 Task: Create a due date automation trigger when advanced on, on the tuesday after a card is due add fields with custom field "Resume" unchecked at 11:00 AM.
Action: Mouse moved to (916, 283)
Screenshot: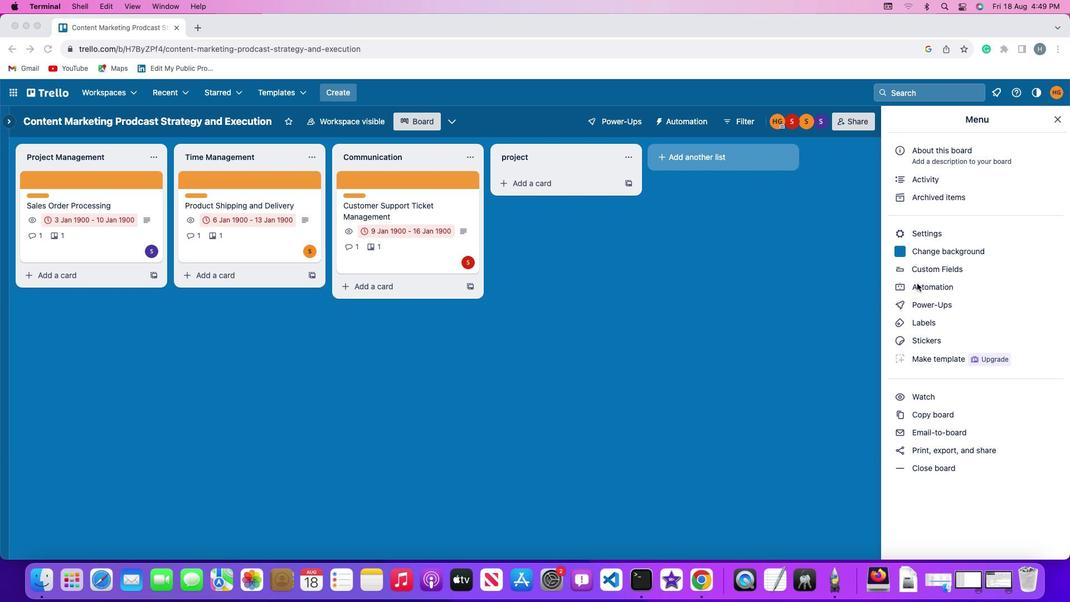 
Action: Mouse pressed left at (916, 283)
Screenshot: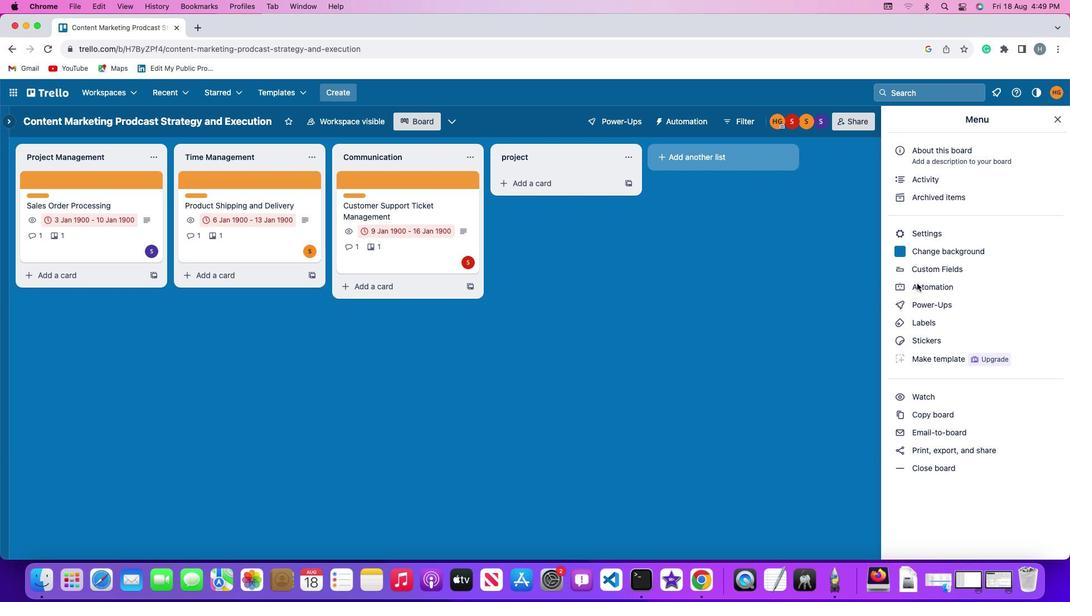
Action: Mouse pressed left at (916, 283)
Screenshot: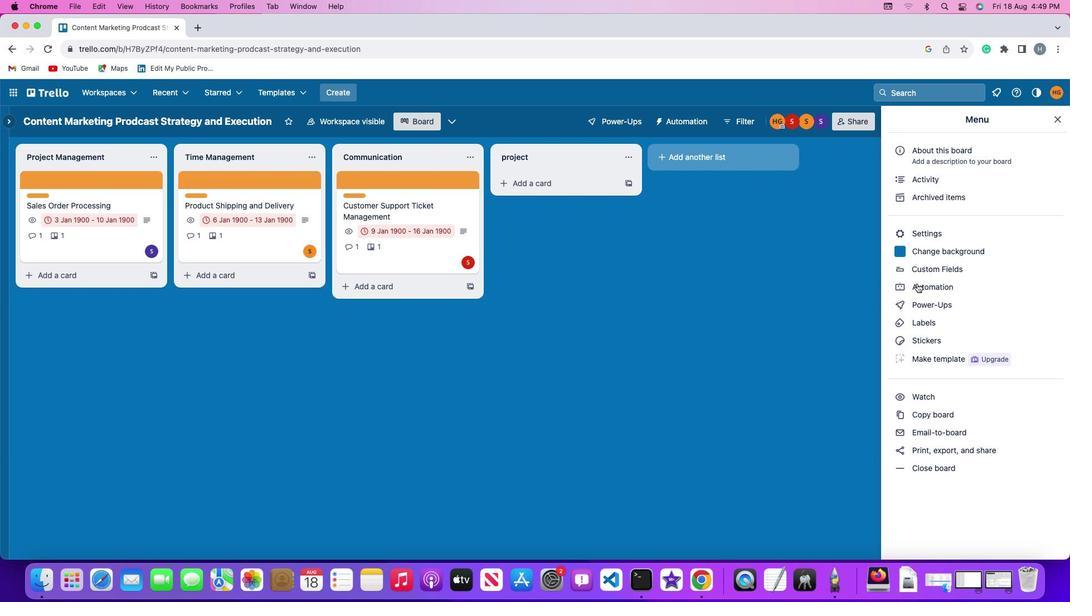 
Action: Mouse moved to (61, 261)
Screenshot: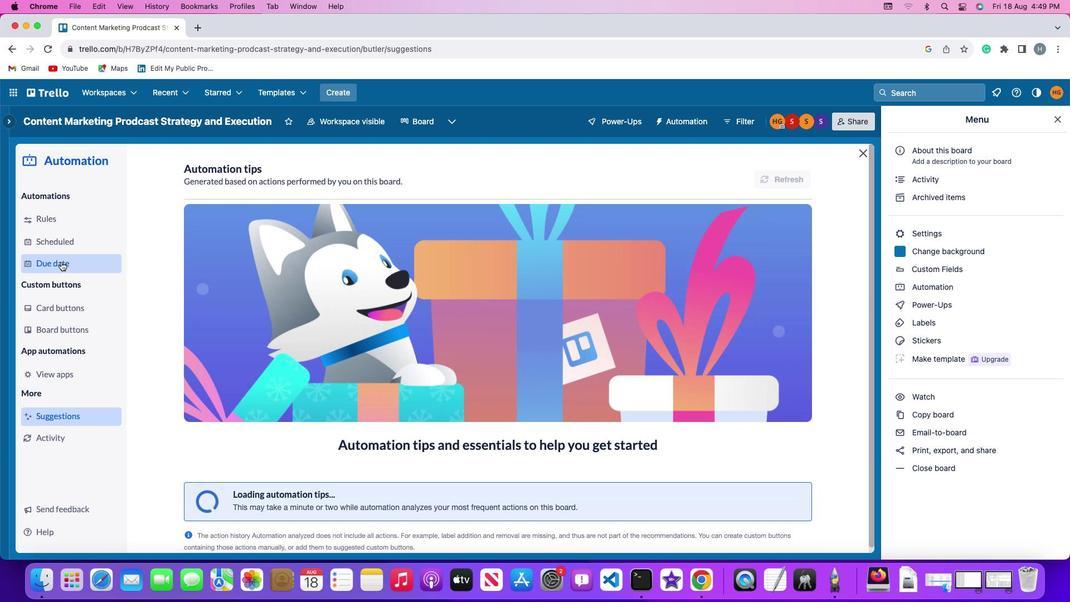 
Action: Mouse pressed left at (61, 261)
Screenshot: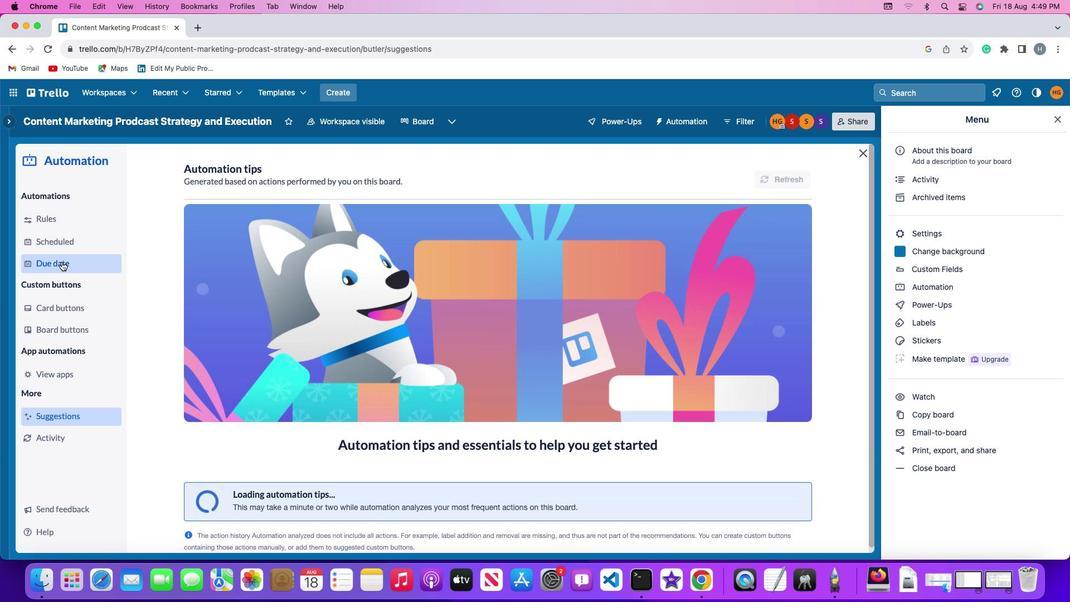 
Action: Mouse moved to (774, 171)
Screenshot: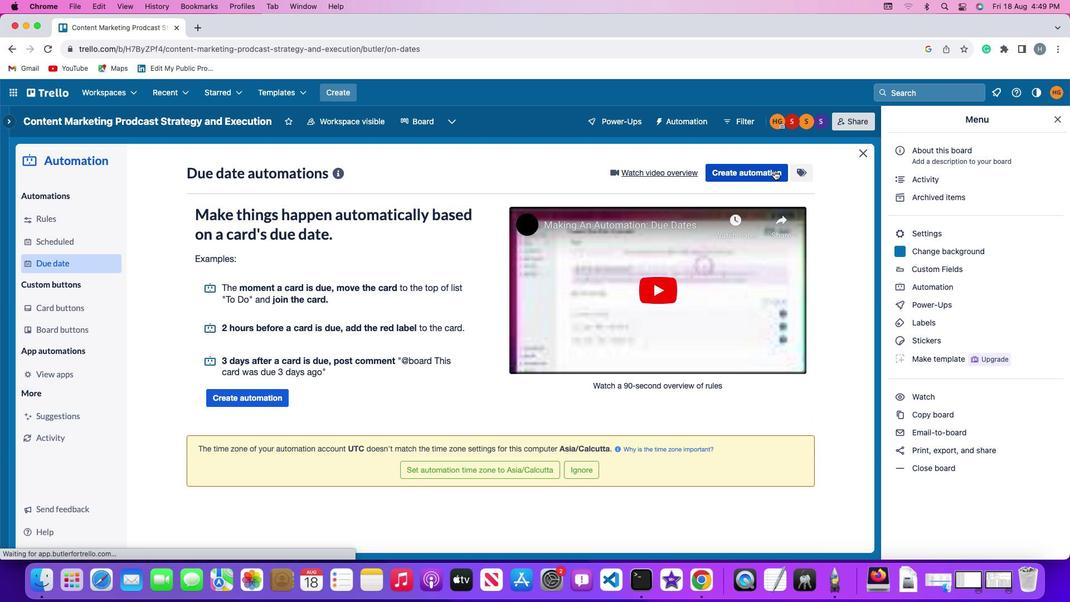 
Action: Mouse pressed left at (774, 171)
Screenshot: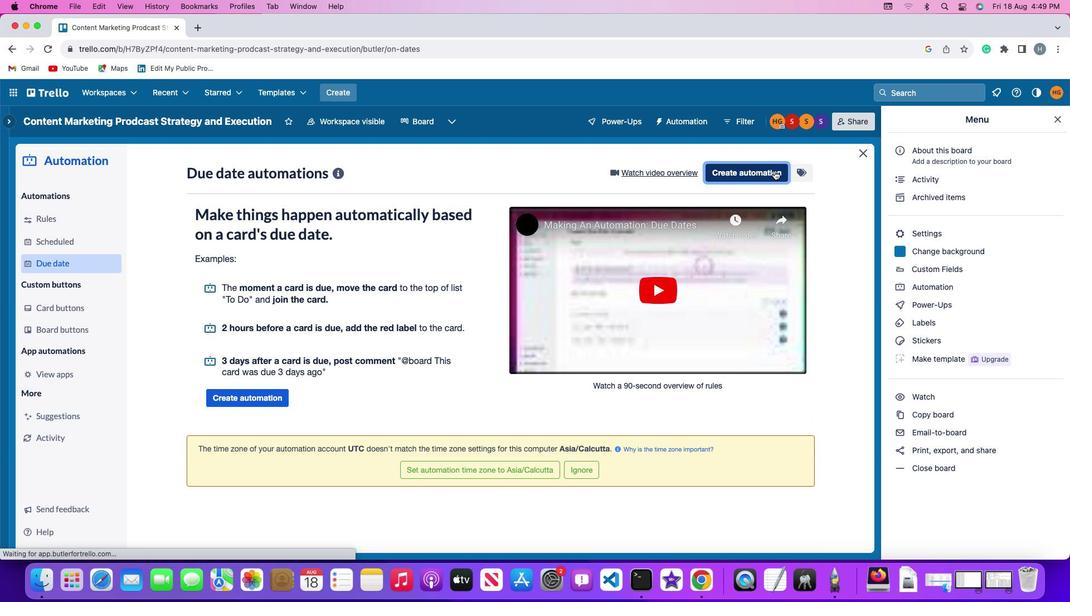 
Action: Mouse moved to (288, 277)
Screenshot: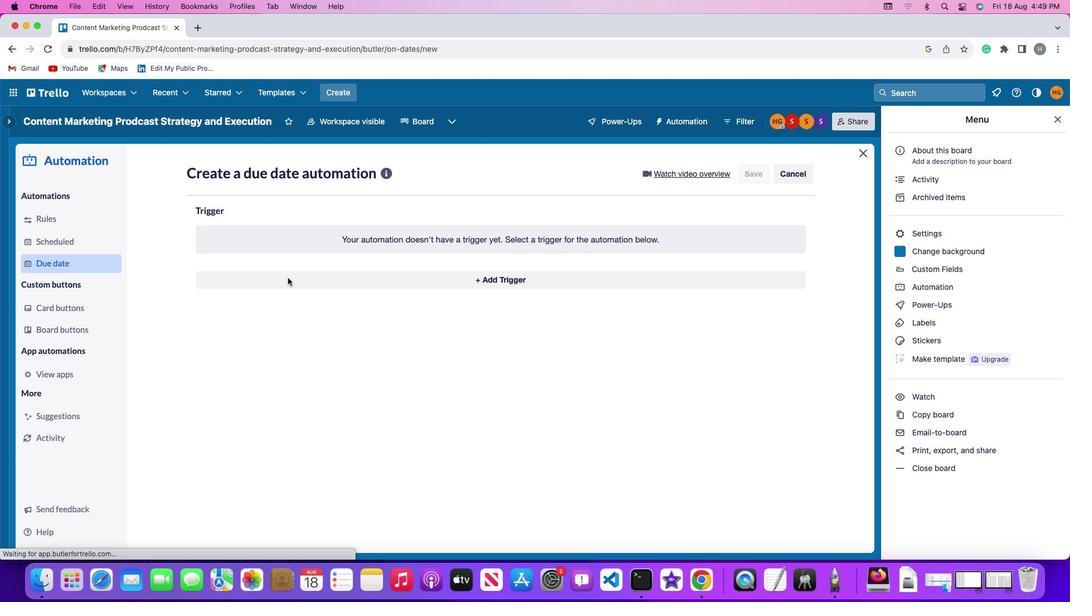 
Action: Mouse pressed left at (288, 277)
Screenshot: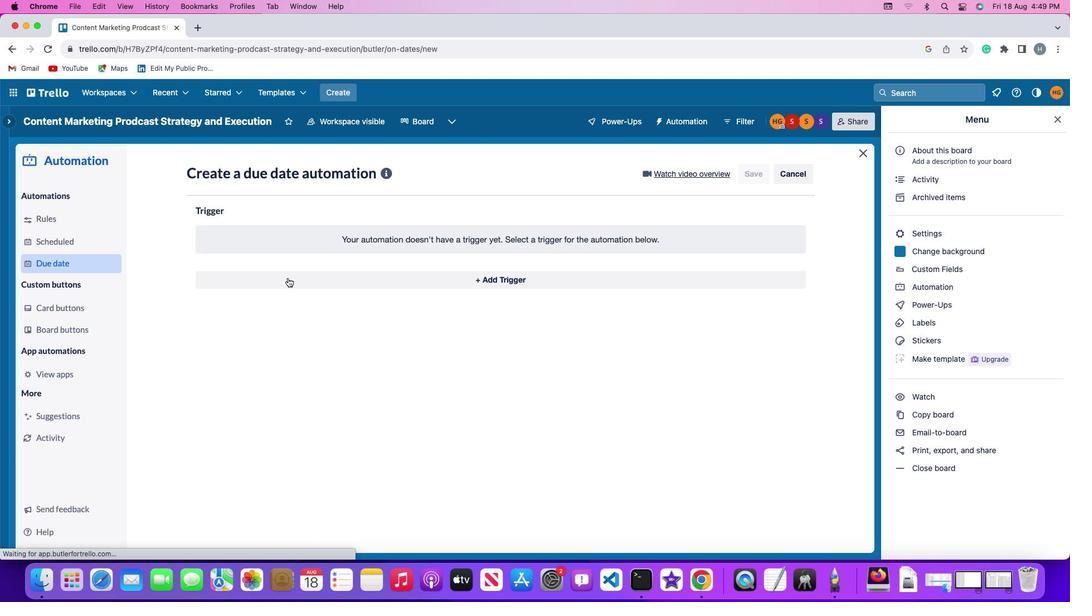 
Action: Mouse moved to (240, 482)
Screenshot: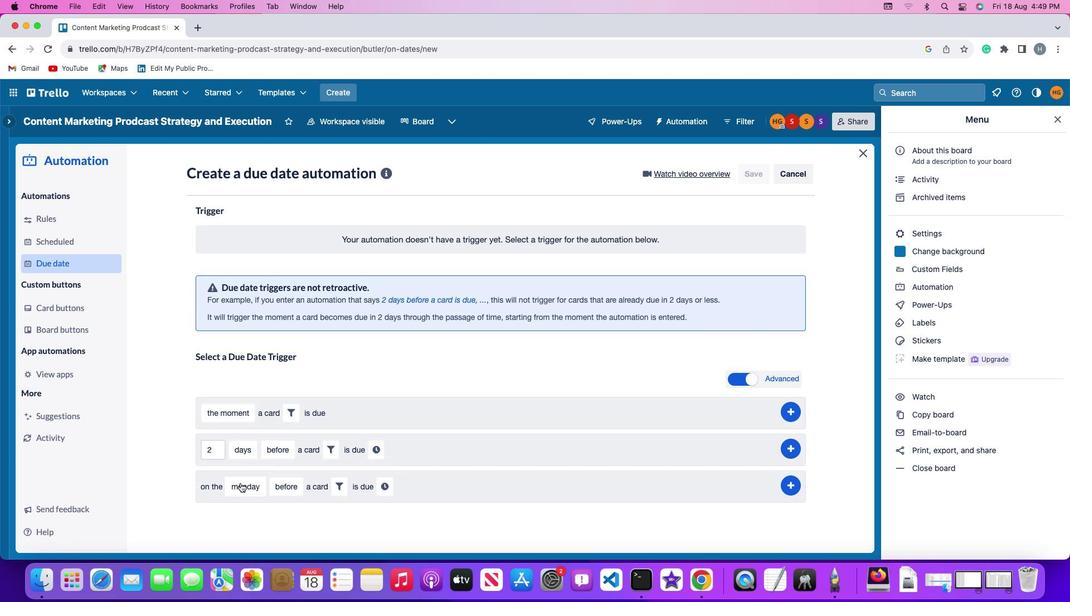 
Action: Mouse pressed left at (240, 482)
Screenshot: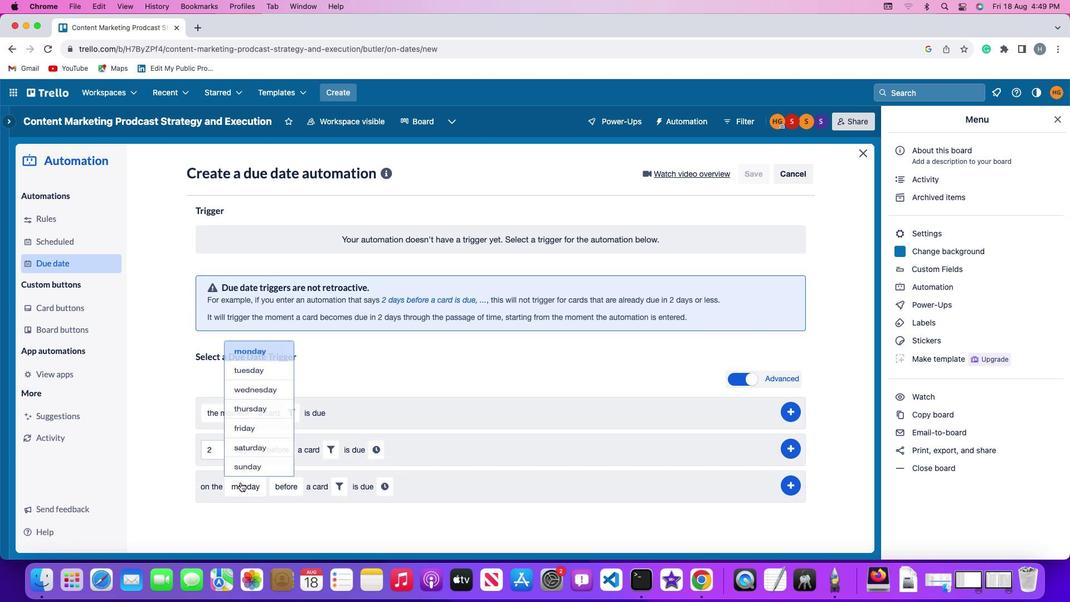 
Action: Mouse moved to (267, 352)
Screenshot: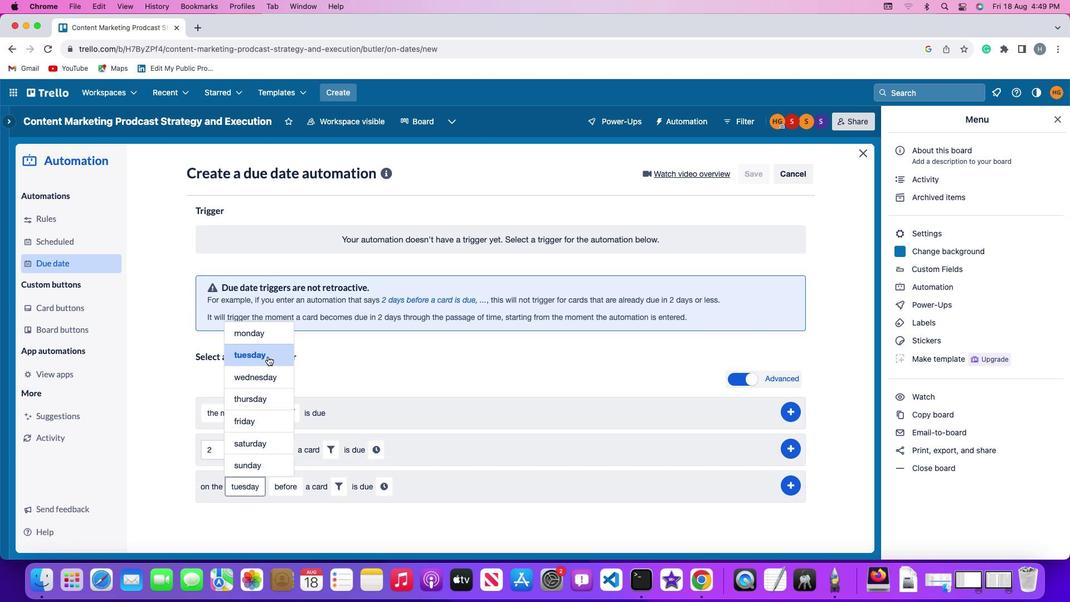 
Action: Mouse pressed left at (267, 352)
Screenshot: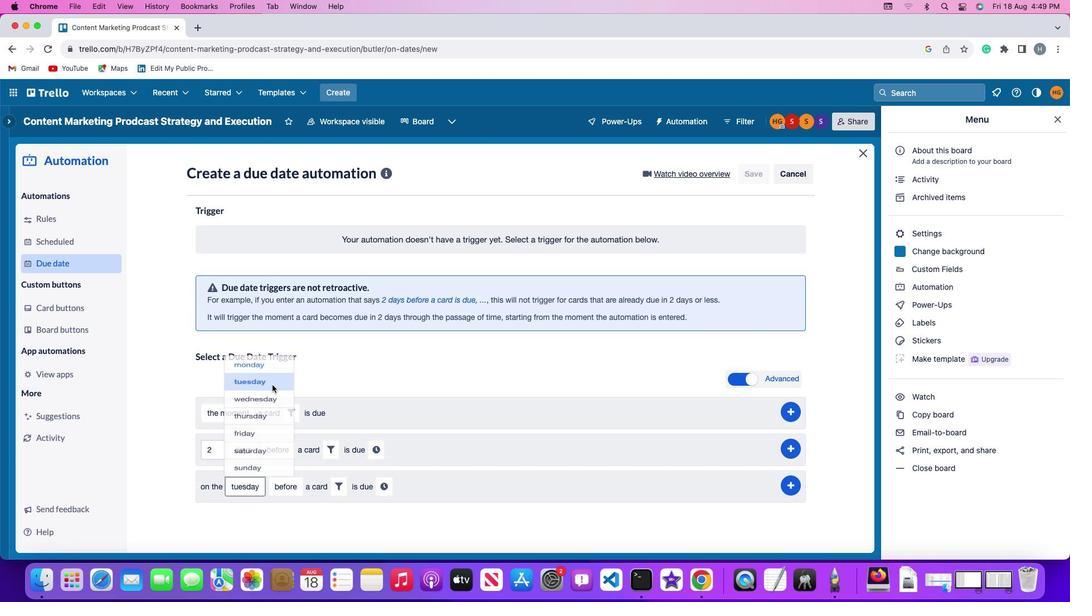 
Action: Mouse moved to (286, 482)
Screenshot: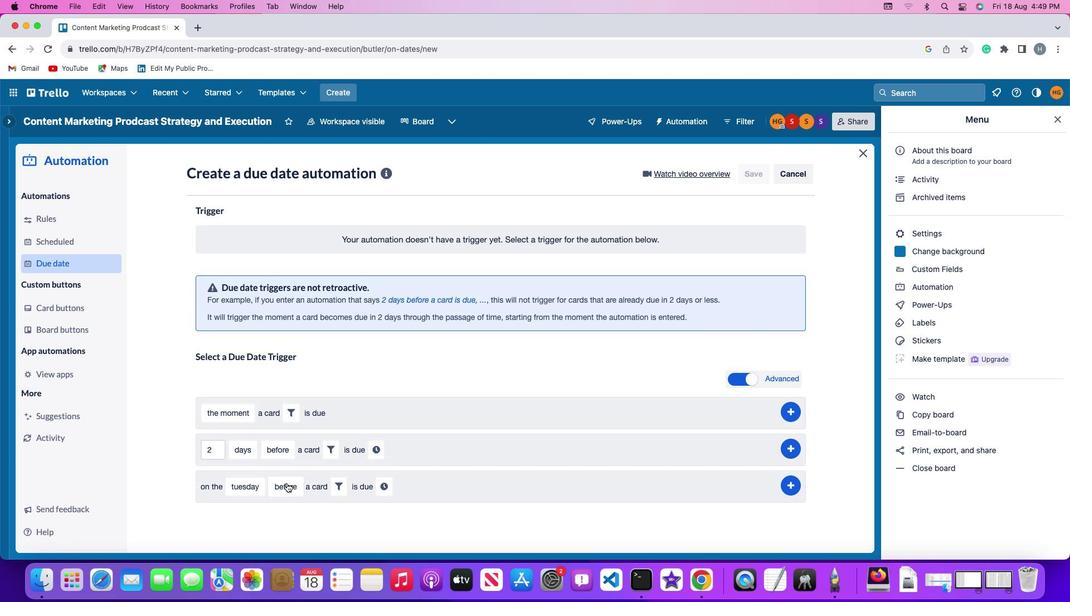 
Action: Mouse pressed left at (286, 482)
Screenshot: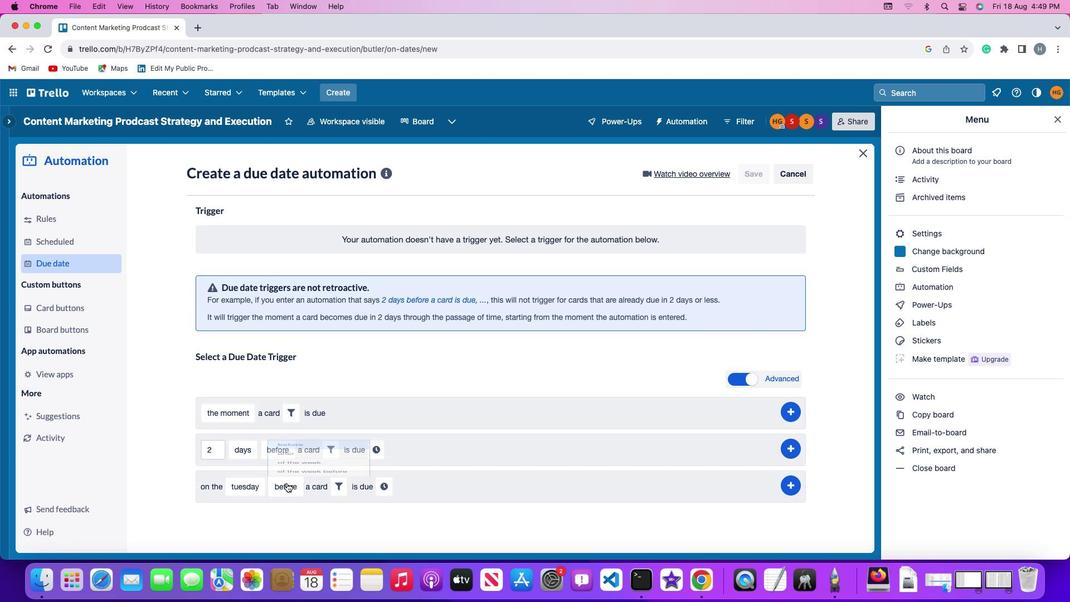 
Action: Mouse moved to (307, 421)
Screenshot: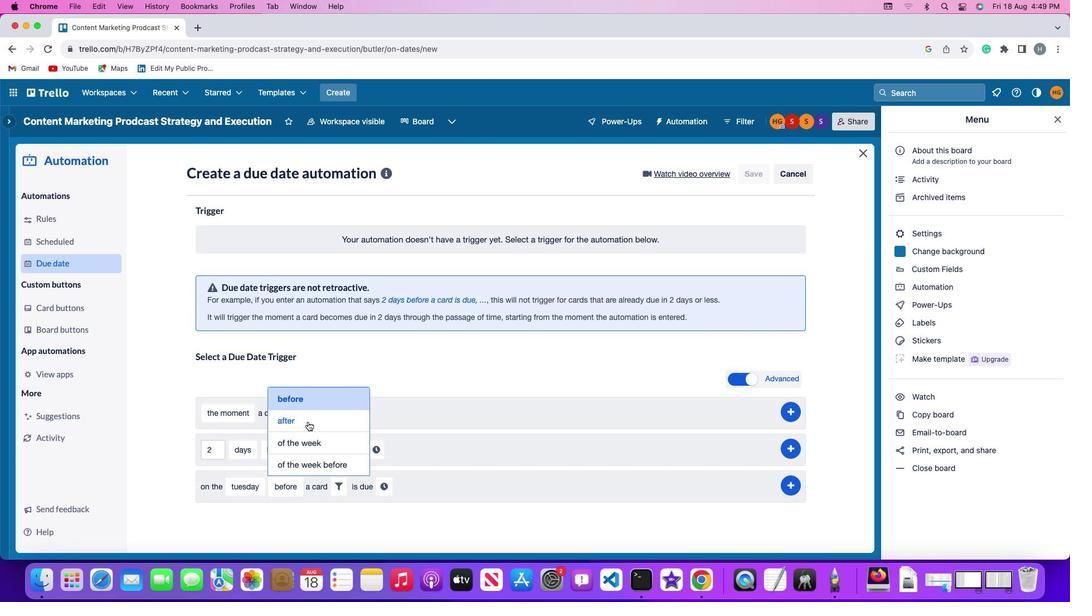 
Action: Mouse pressed left at (307, 421)
Screenshot: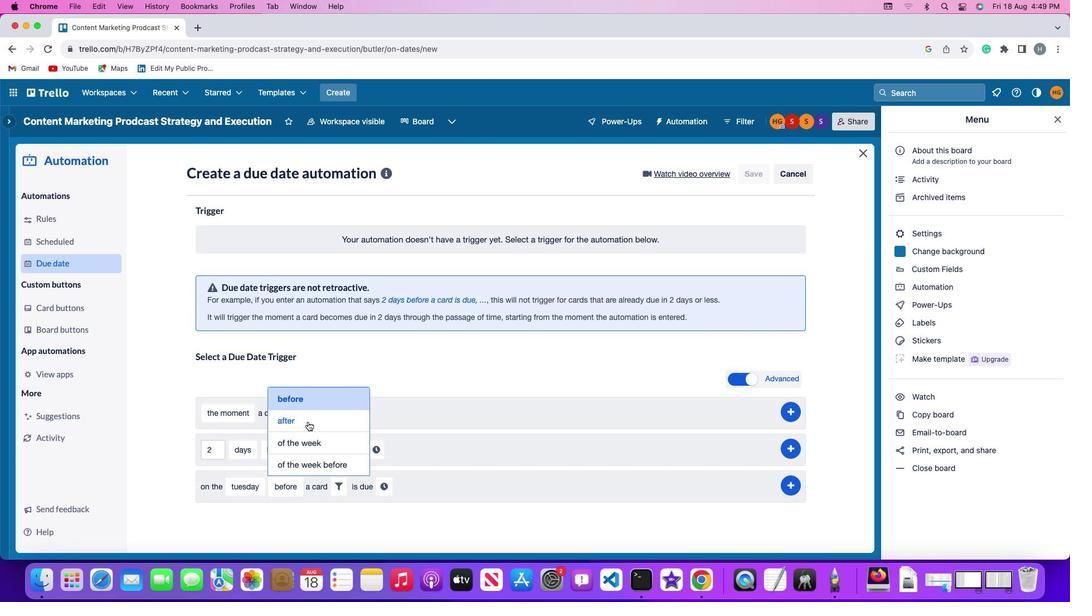
Action: Mouse moved to (331, 492)
Screenshot: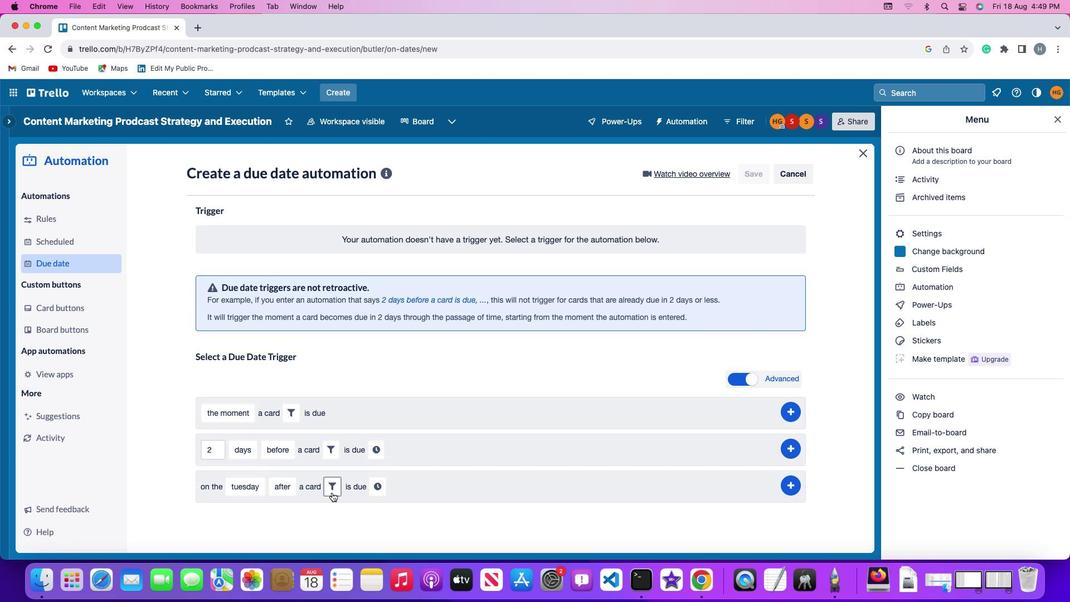 
Action: Mouse pressed left at (331, 492)
Screenshot: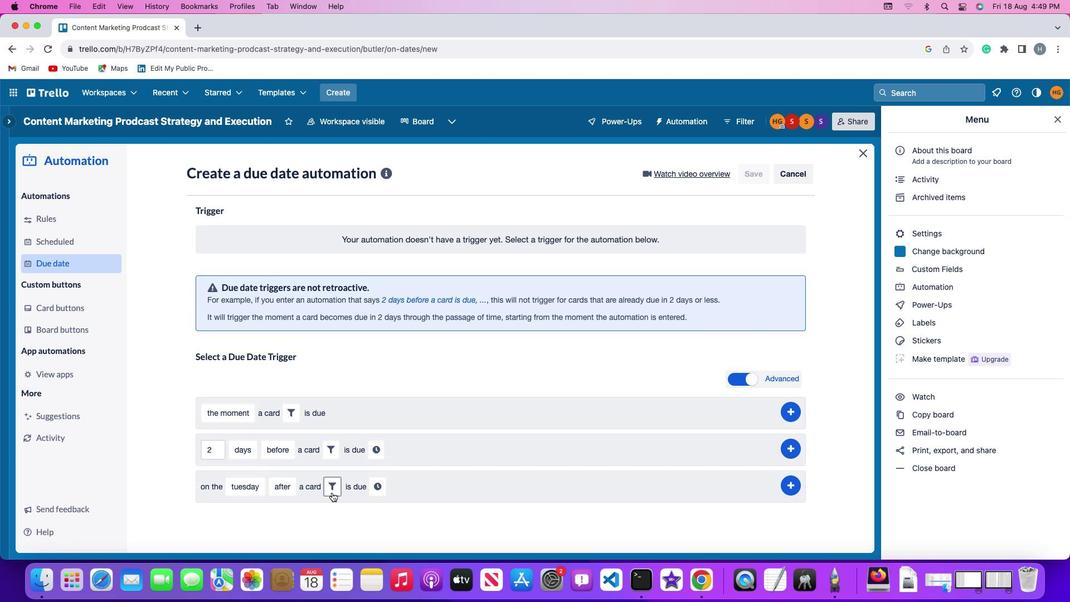 
Action: Mouse moved to (508, 523)
Screenshot: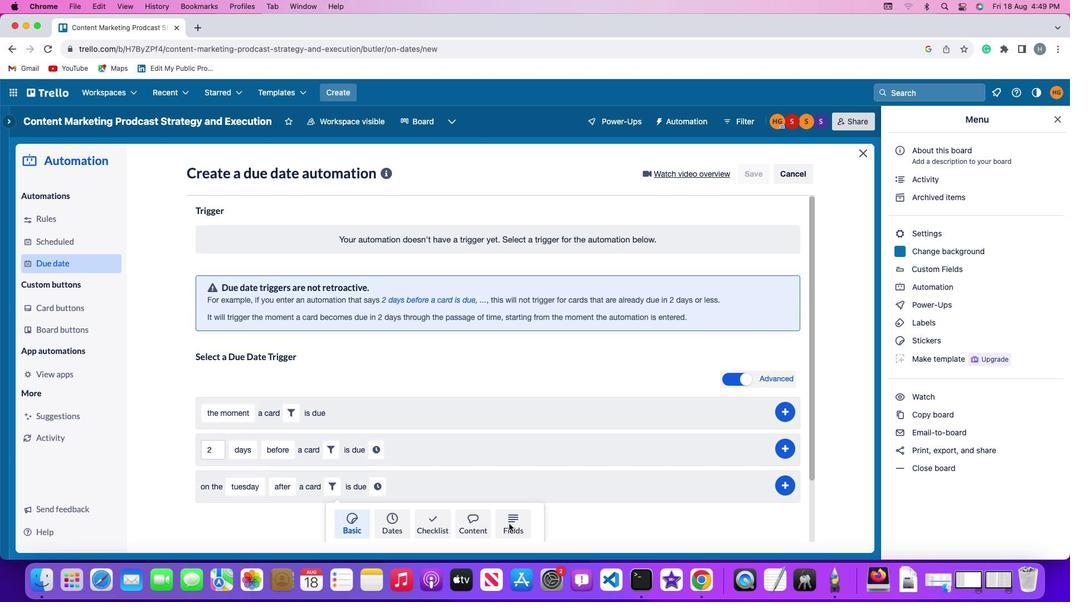 
Action: Mouse pressed left at (508, 523)
Screenshot: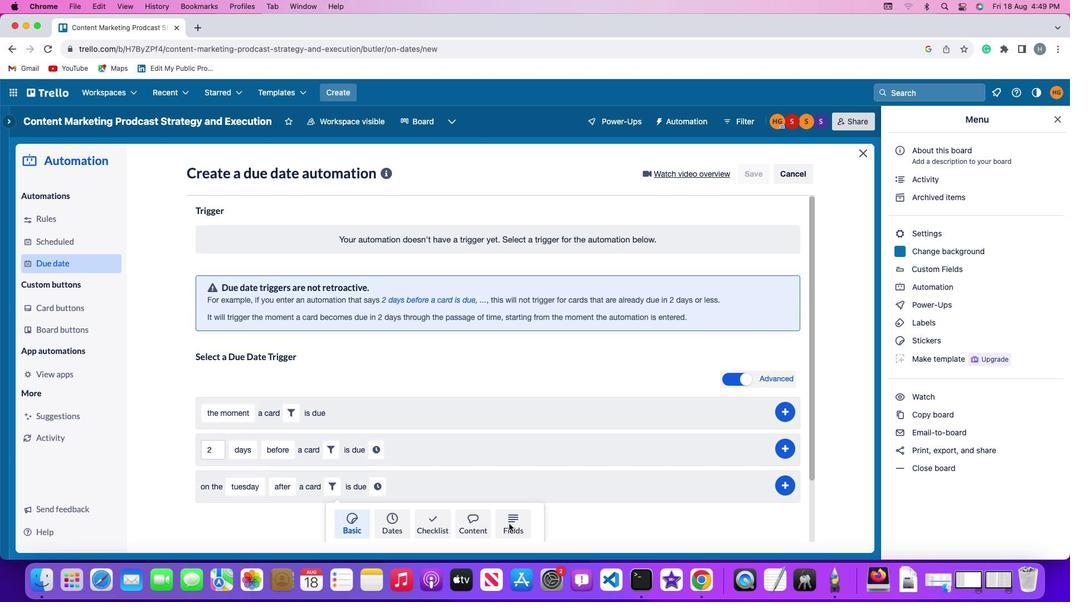 
Action: Mouse moved to (323, 521)
Screenshot: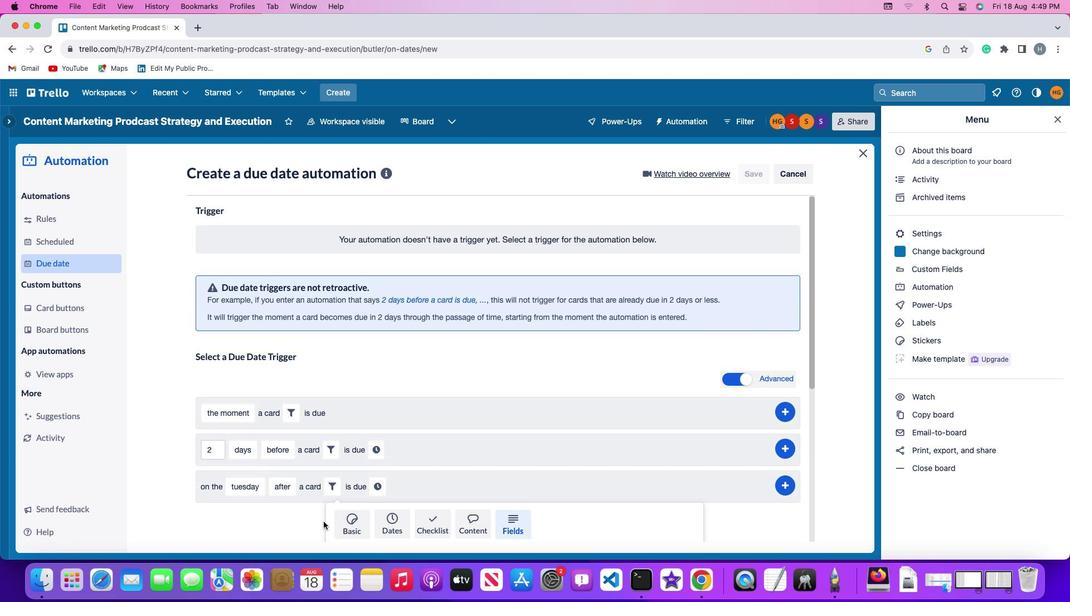 
Action: Mouse scrolled (323, 521) with delta (0, 0)
Screenshot: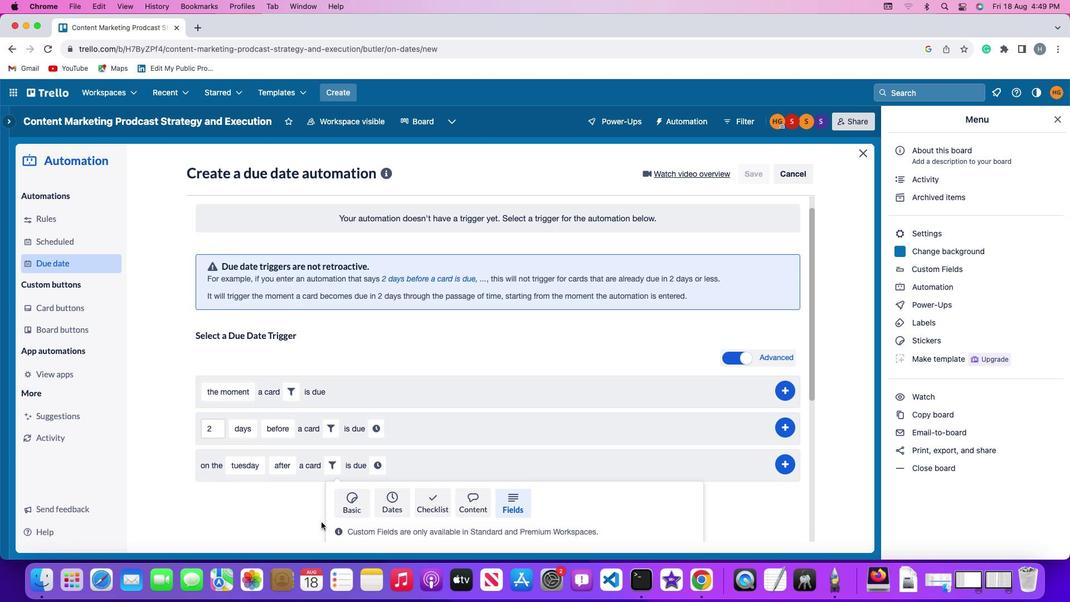 
Action: Mouse scrolled (323, 521) with delta (0, 0)
Screenshot: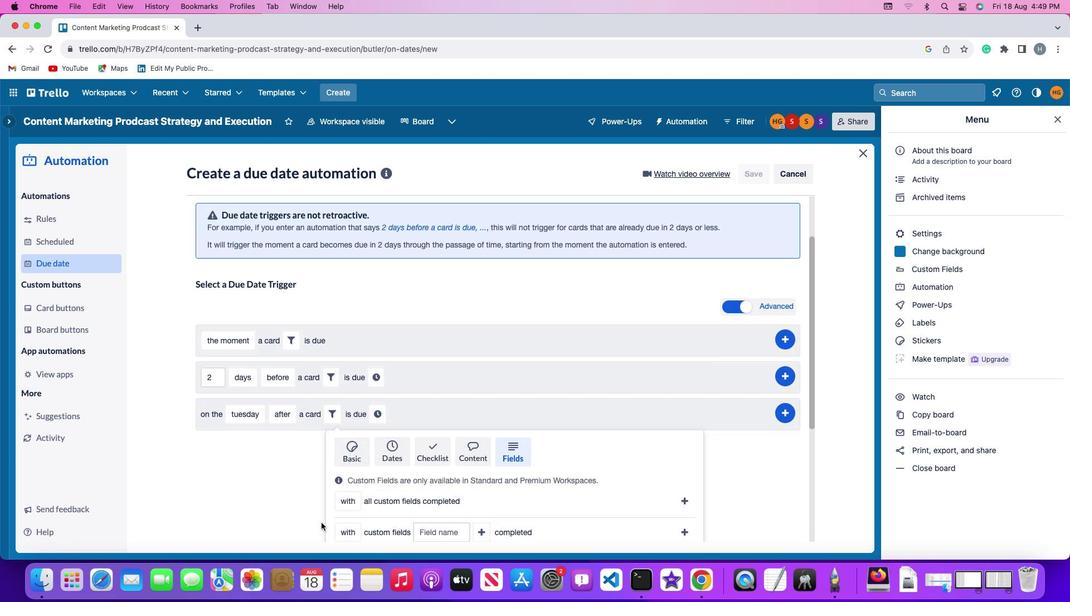 
Action: Mouse scrolled (323, 521) with delta (0, -1)
Screenshot: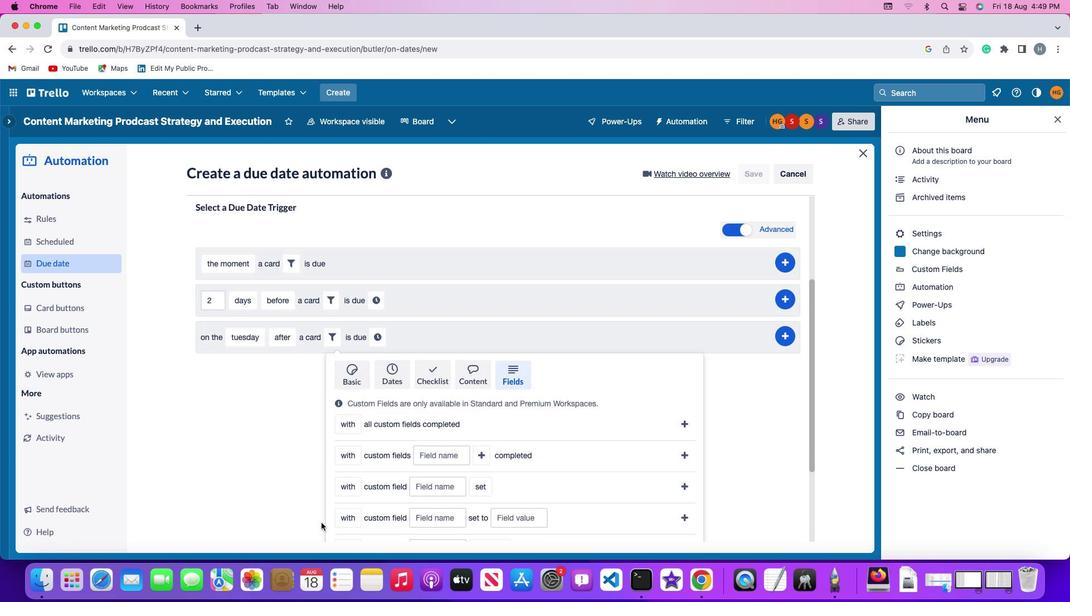 
Action: Mouse scrolled (323, 521) with delta (0, -2)
Screenshot: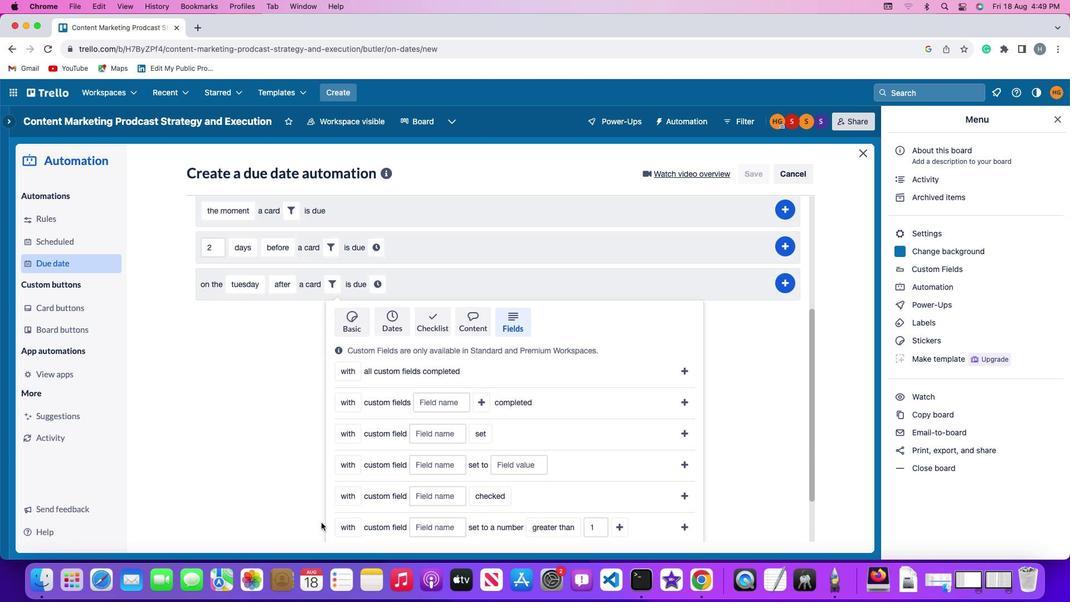 
Action: Mouse moved to (321, 522)
Screenshot: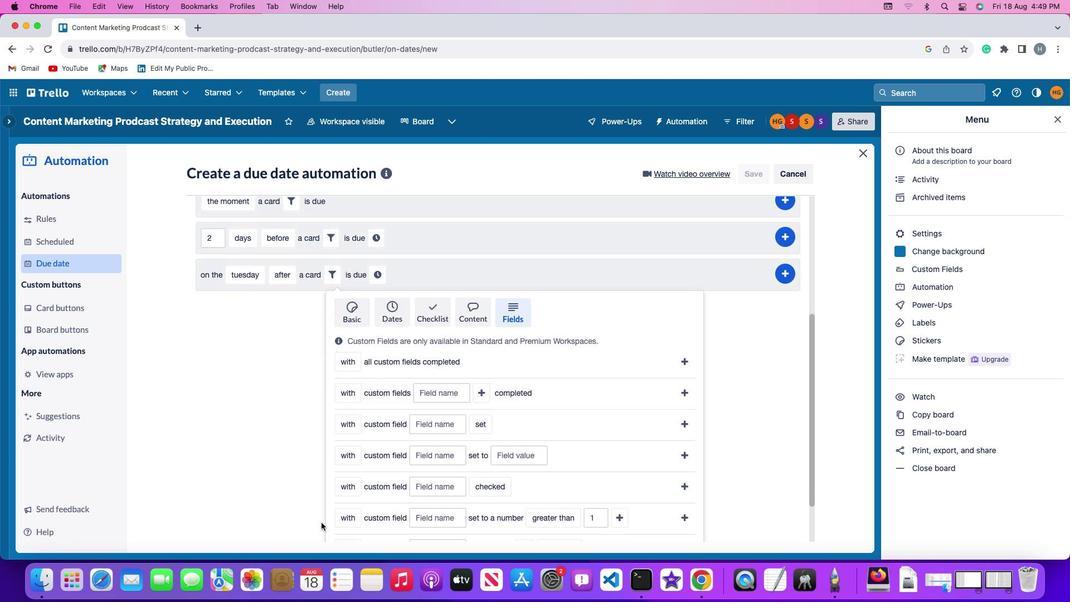 
Action: Mouse scrolled (321, 522) with delta (0, 0)
Screenshot: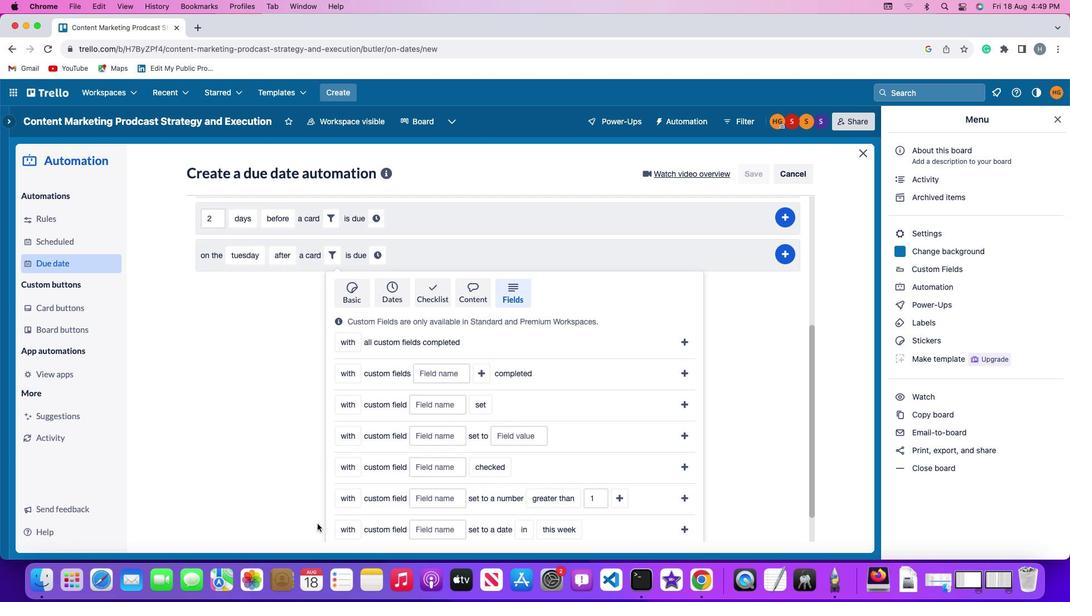 
Action: Mouse scrolled (321, 522) with delta (0, 0)
Screenshot: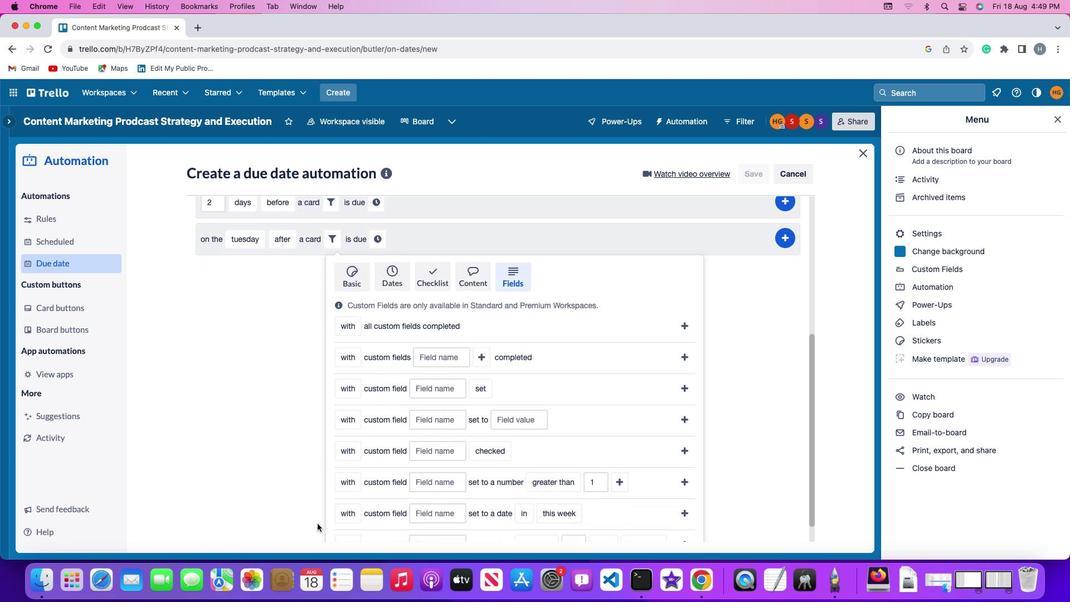 
Action: Mouse scrolled (321, 522) with delta (0, -1)
Screenshot: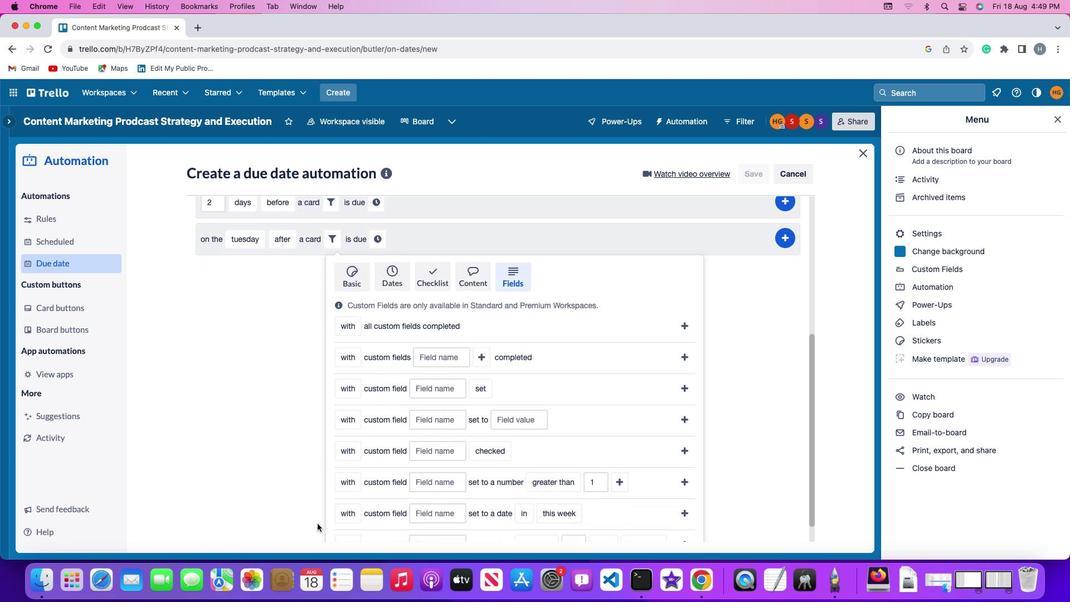 
Action: Mouse moved to (319, 522)
Screenshot: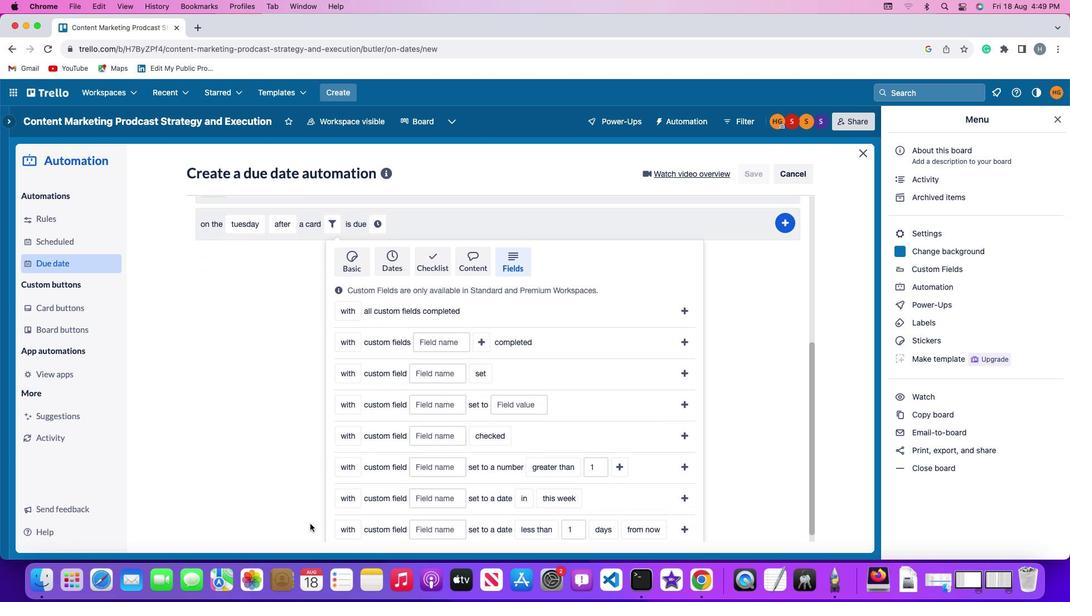 
Action: Mouse scrolled (319, 522) with delta (0, -2)
Screenshot: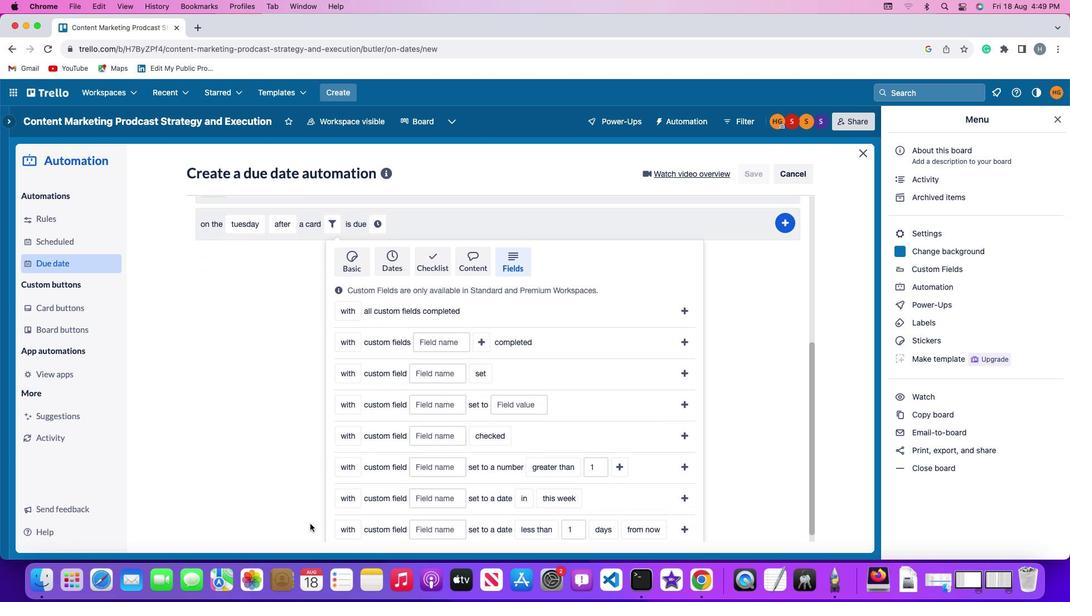 
Action: Mouse moved to (342, 424)
Screenshot: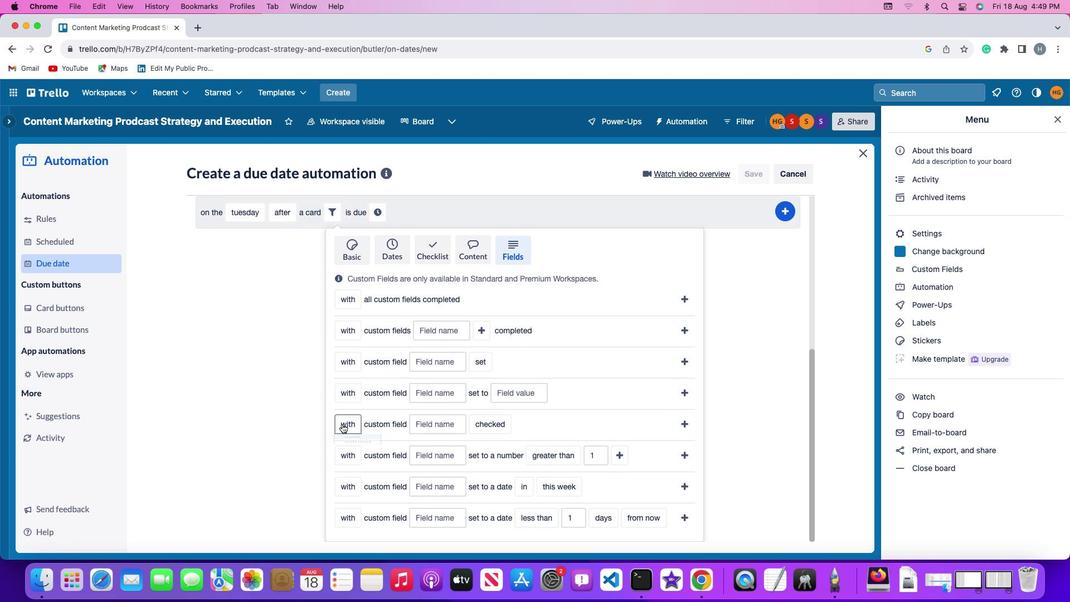 
Action: Mouse pressed left at (342, 424)
Screenshot: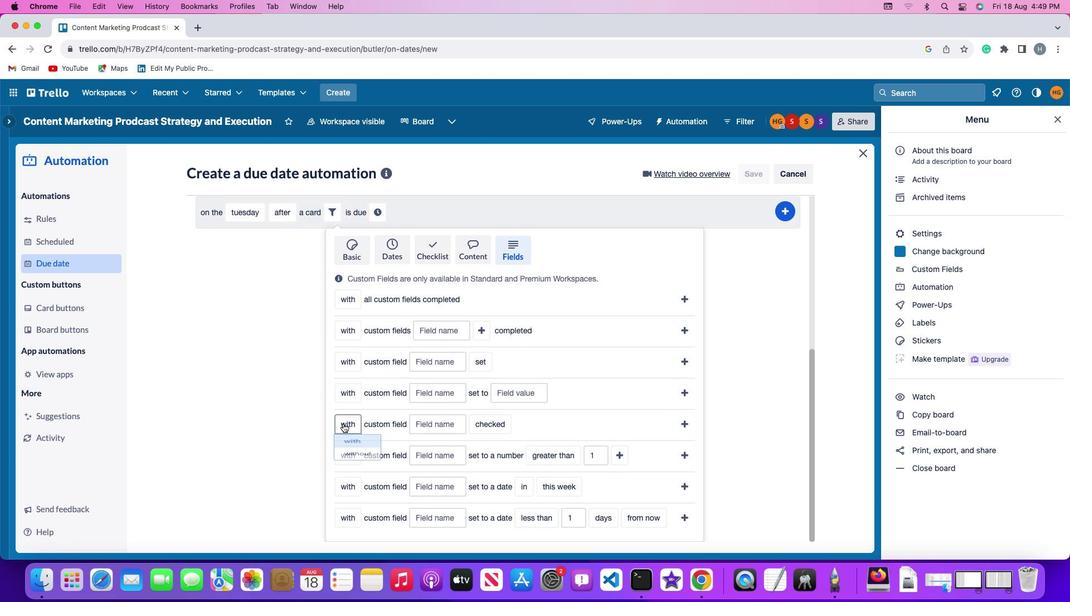 
Action: Mouse moved to (348, 447)
Screenshot: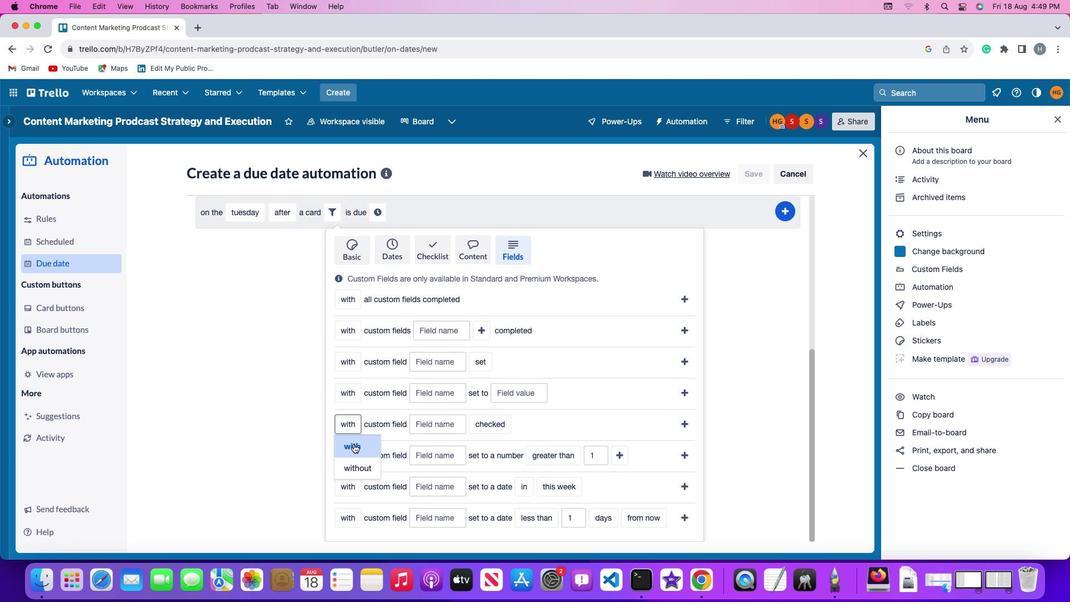 
Action: Mouse pressed left at (348, 447)
Screenshot: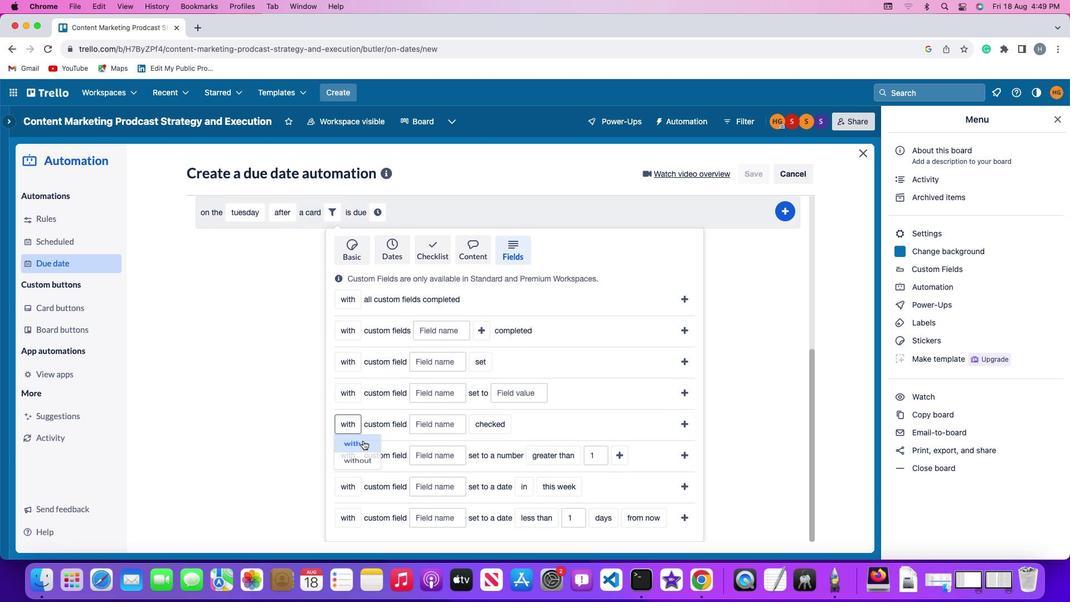 
Action: Mouse moved to (443, 419)
Screenshot: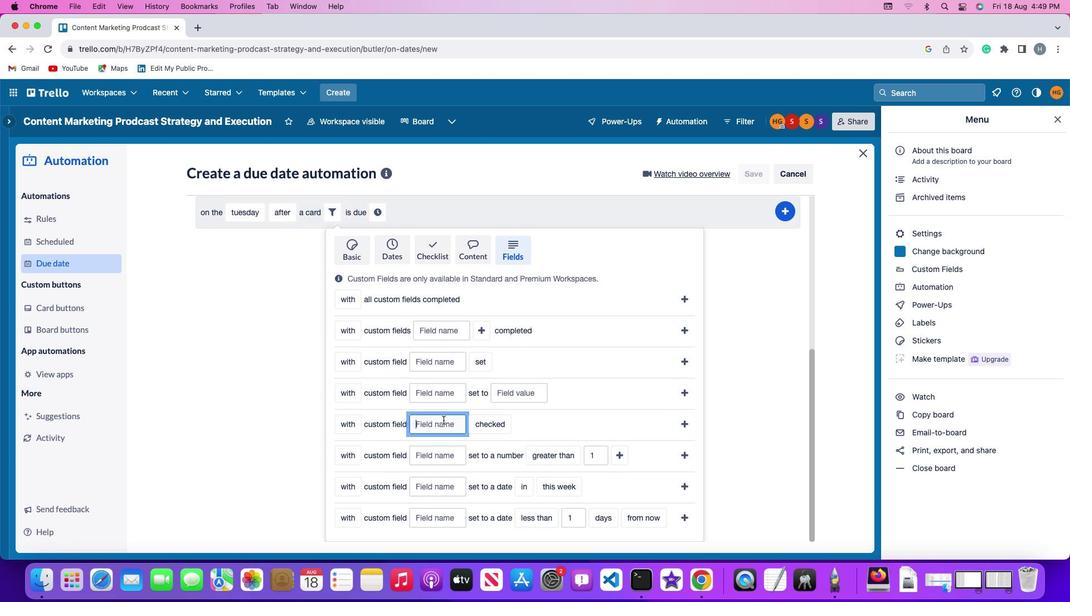 
Action: Mouse pressed left at (443, 419)
Screenshot: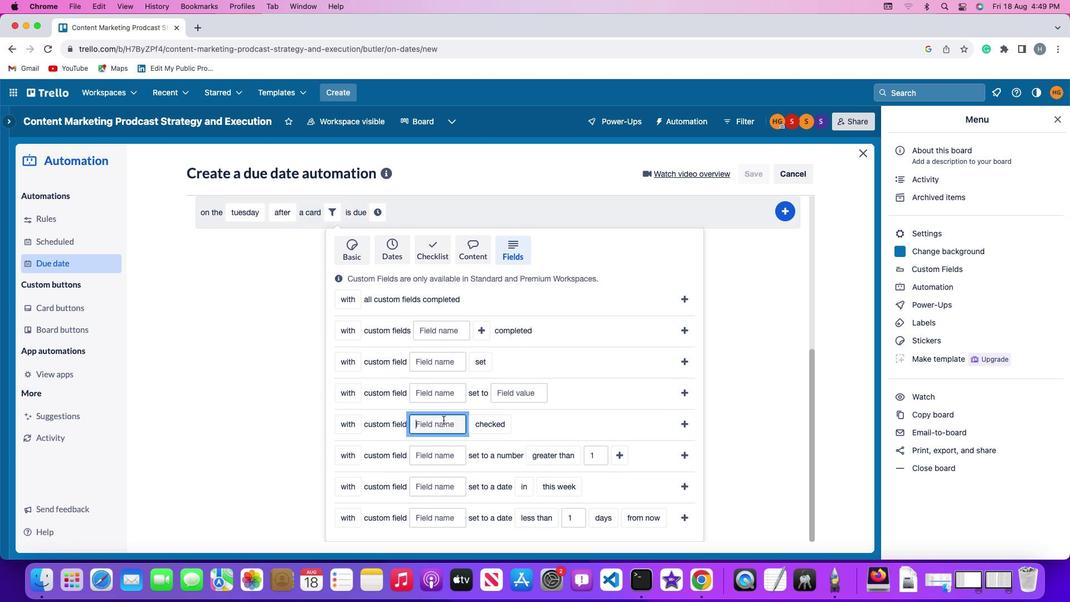 
Action: Mouse moved to (443, 419)
Screenshot: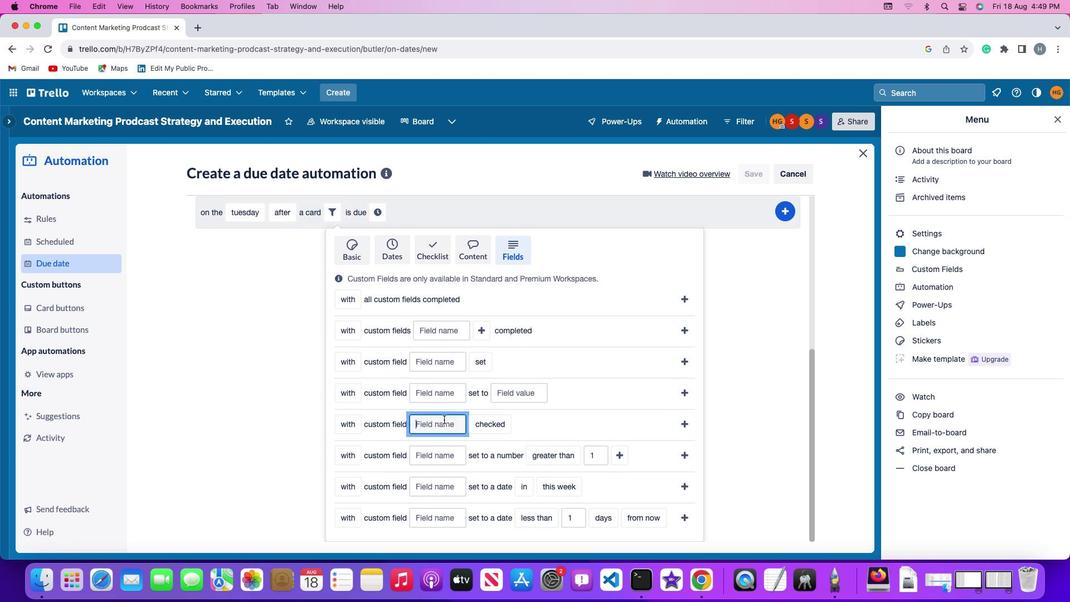 
Action: Key pressed Key.shift'R''e''s''u''m''e'
Screenshot: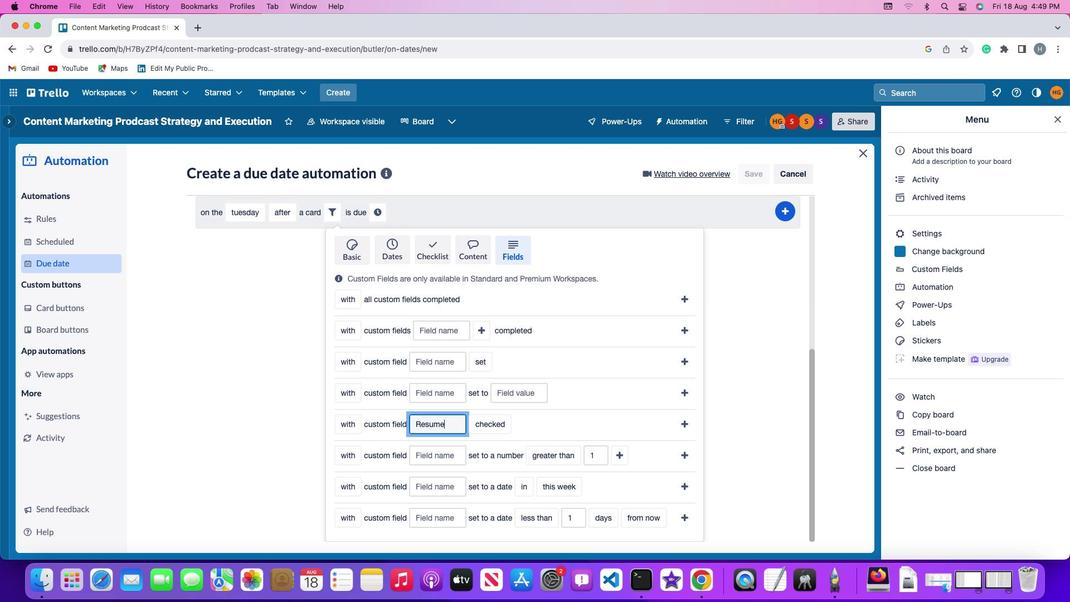 
Action: Mouse moved to (487, 427)
Screenshot: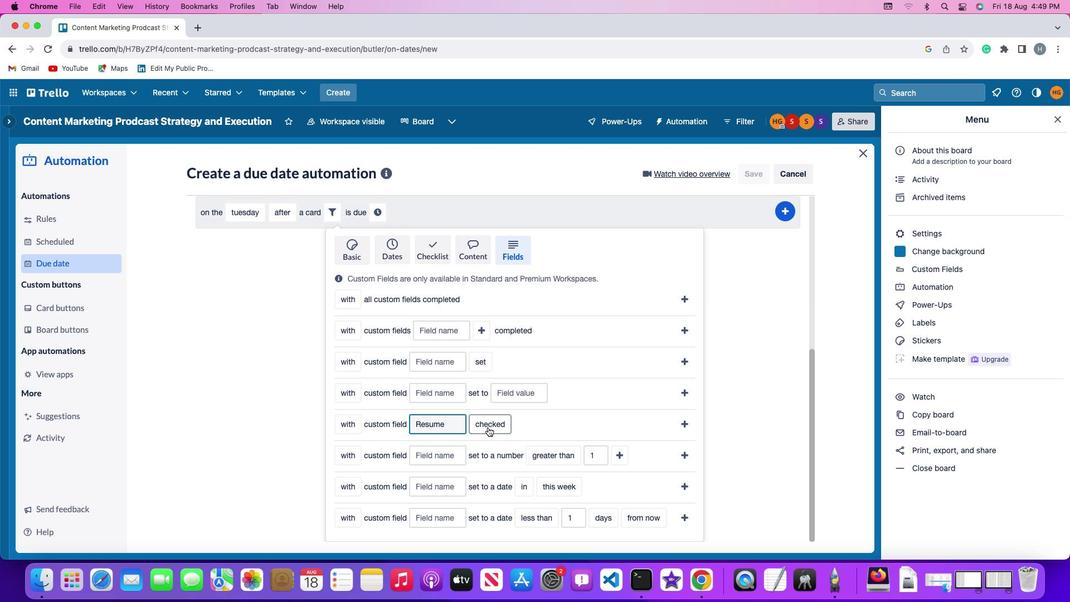 
Action: Mouse pressed left at (487, 427)
Screenshot: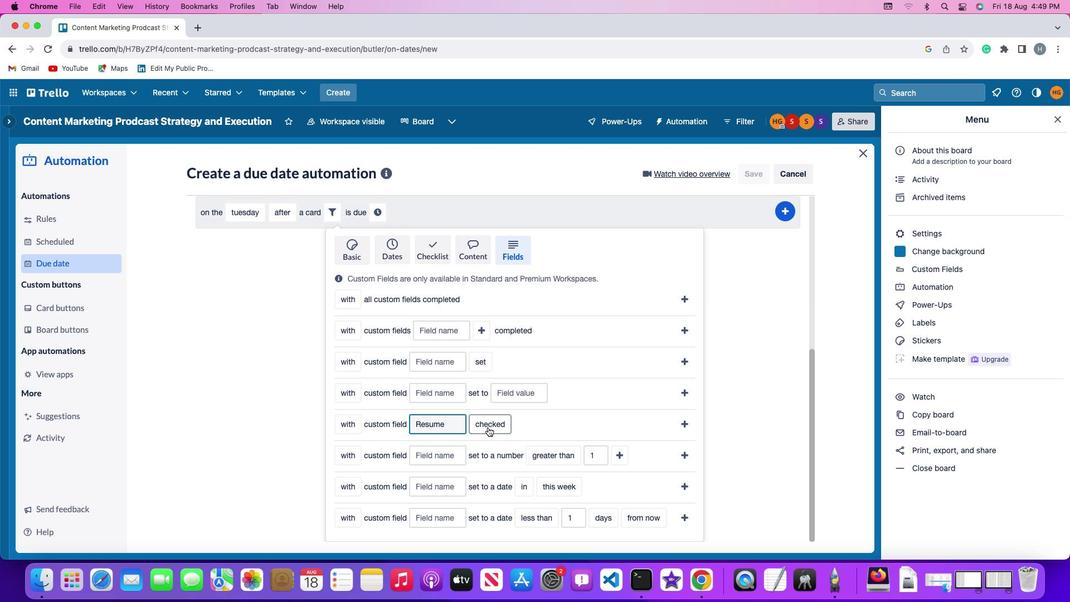 
Action: Mouse moved to (496, 463)
Screenshot: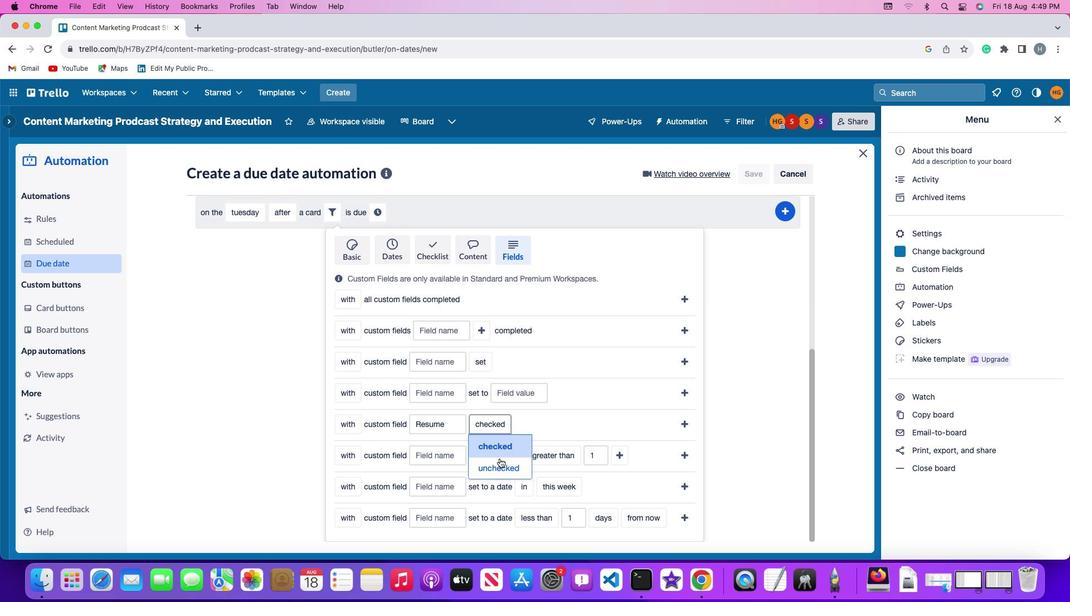 
Action: Mouse pressed left at (496, 463)
Screenshot: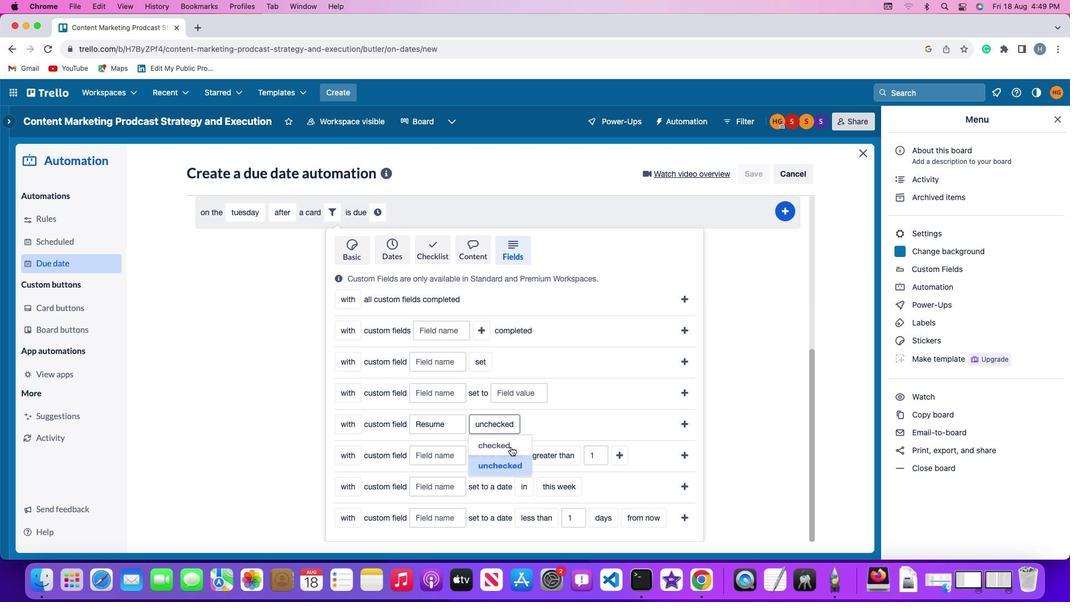 
Action: Mouse moved to (679, 420)
Screenshot: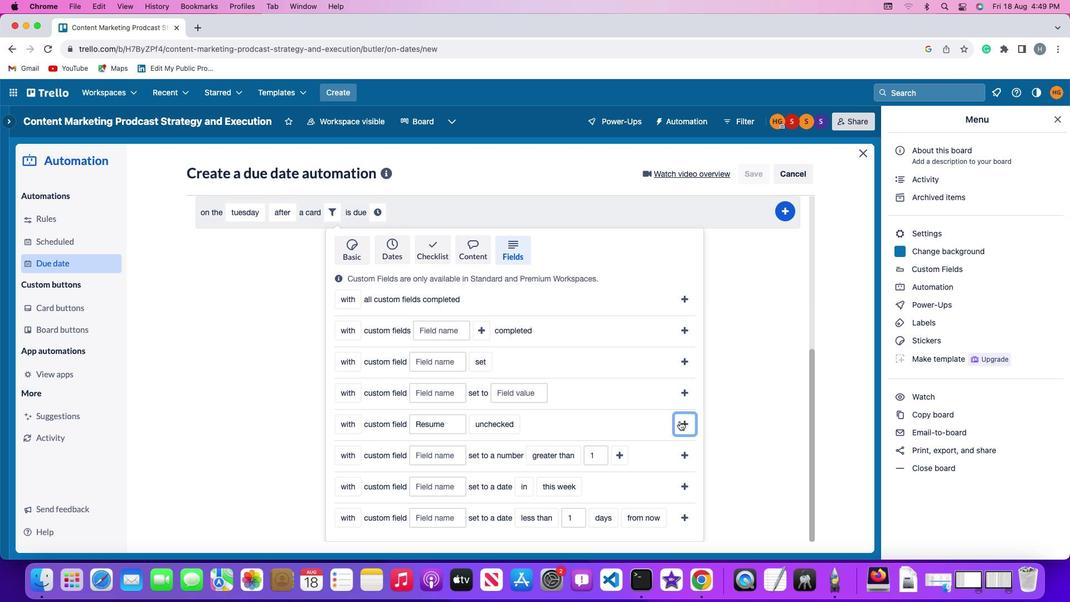 
Action: Mouse pressed left at (679, 420)
Screenshot: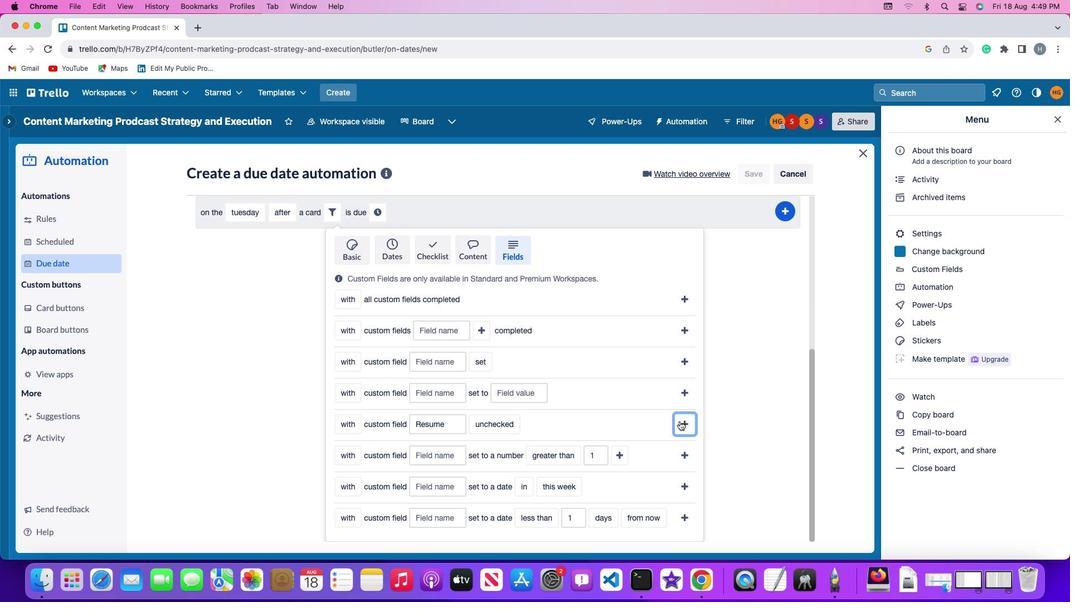 
Action: Mouse moved to (543, 483)
Screenshot: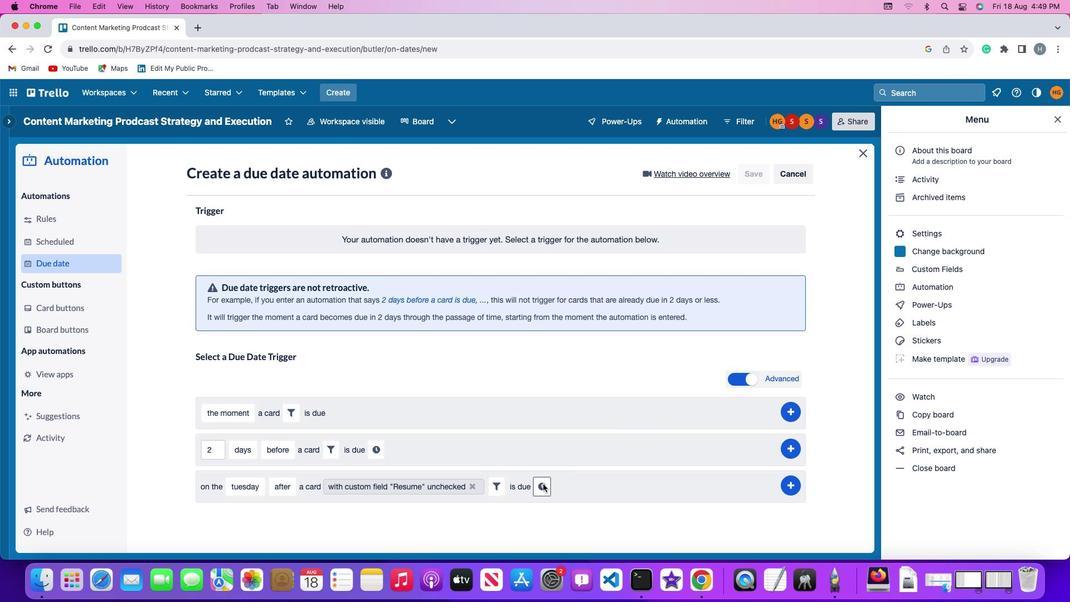 
Action: Mouse pressed left at (543, 483)
Screenshot: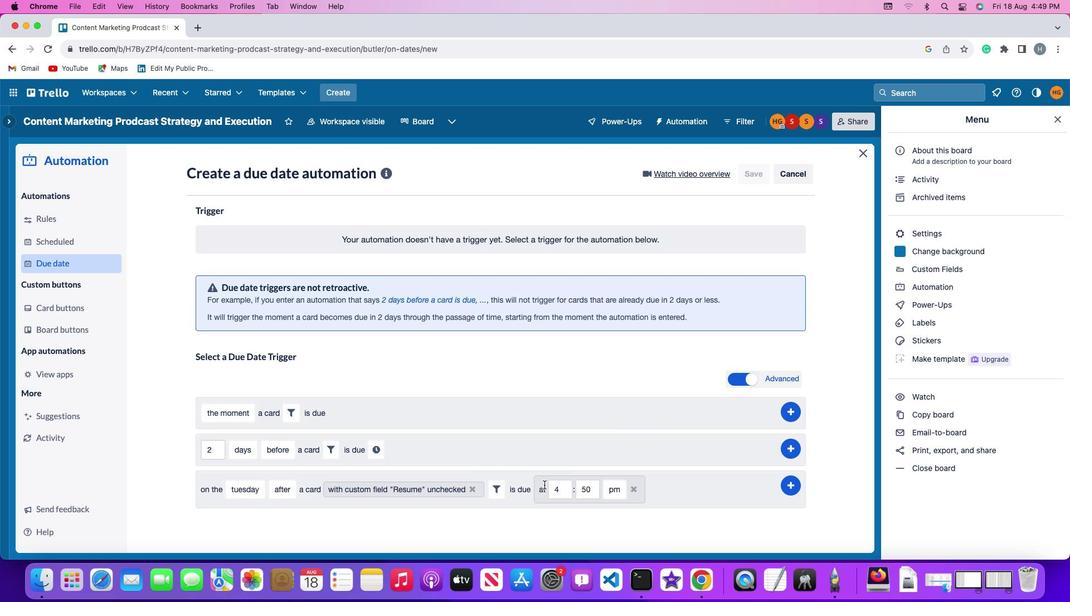 
Action: Mouse moved to (566, 486)
Screenshot: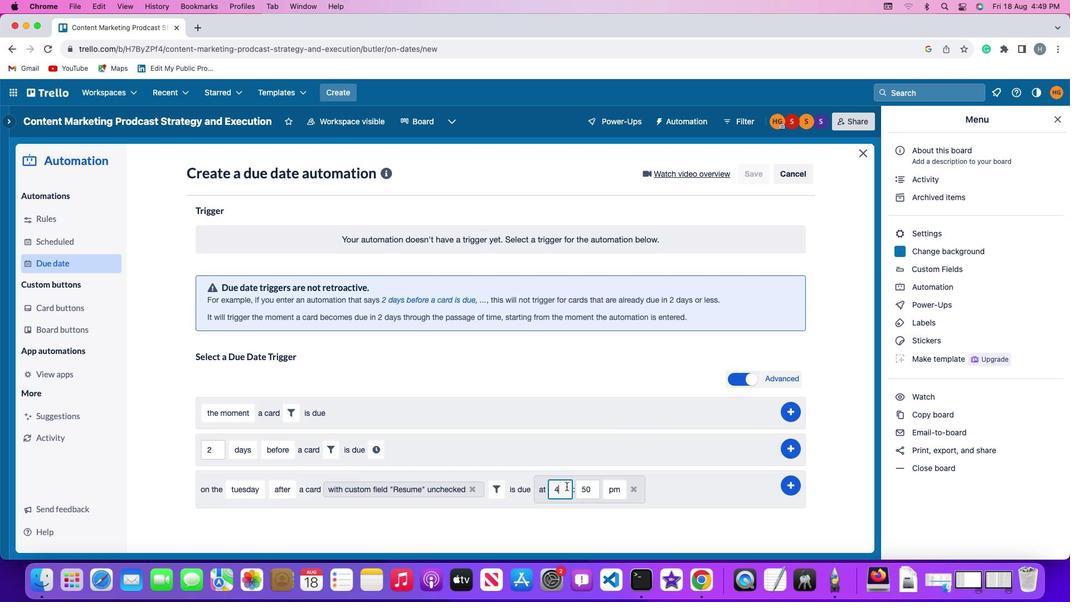 
Action: Mouse pressed left at (566, 486)
Screenshot: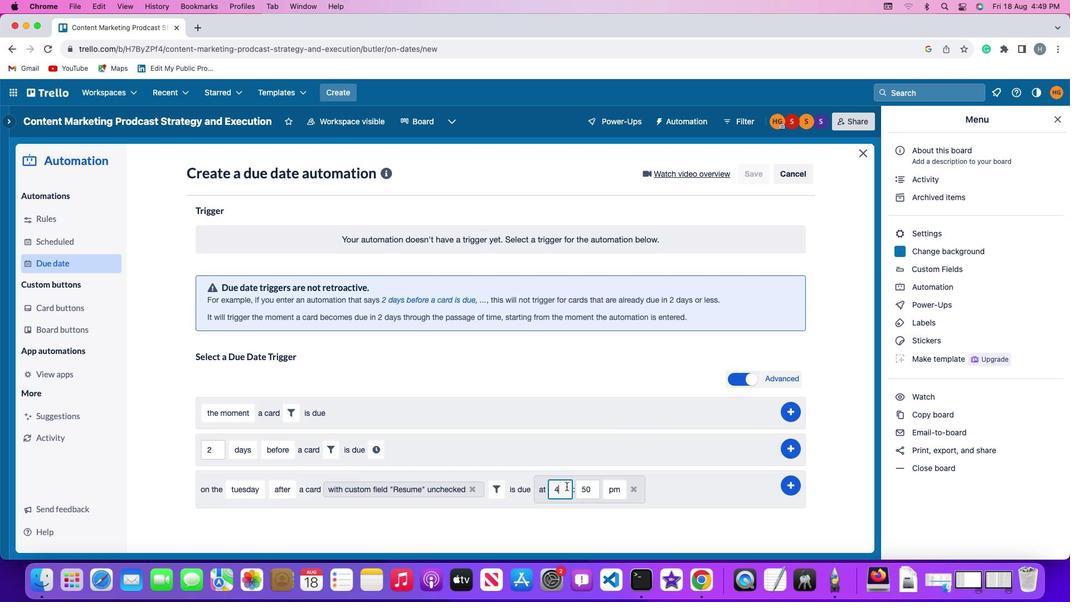 
Action: Mouse moved to (565, 485)
Screenshot: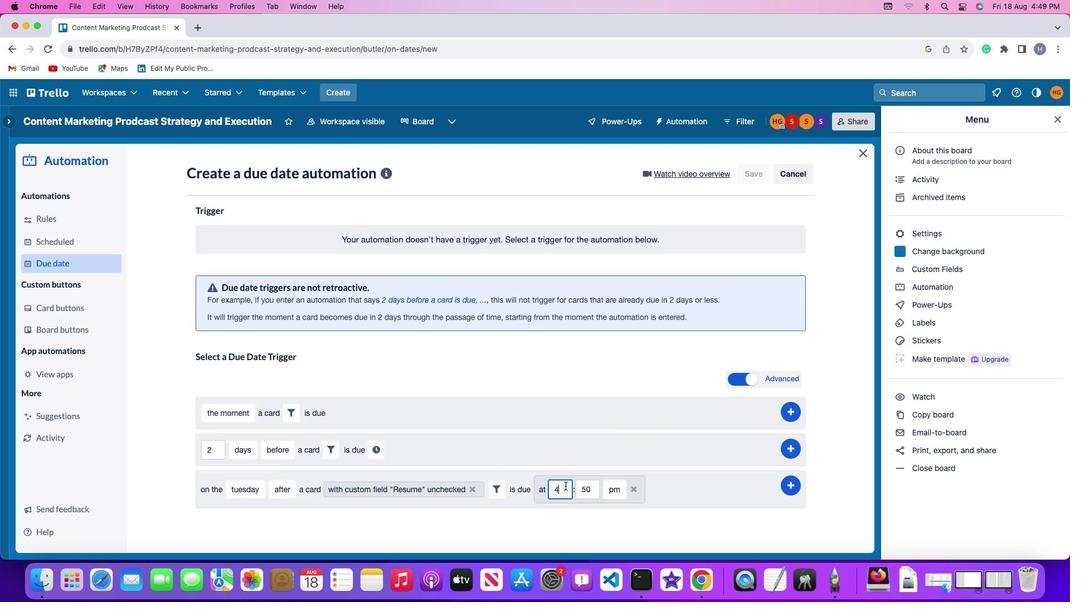 
Action: Key pressed Key.backspace'1''1'
Screenshot: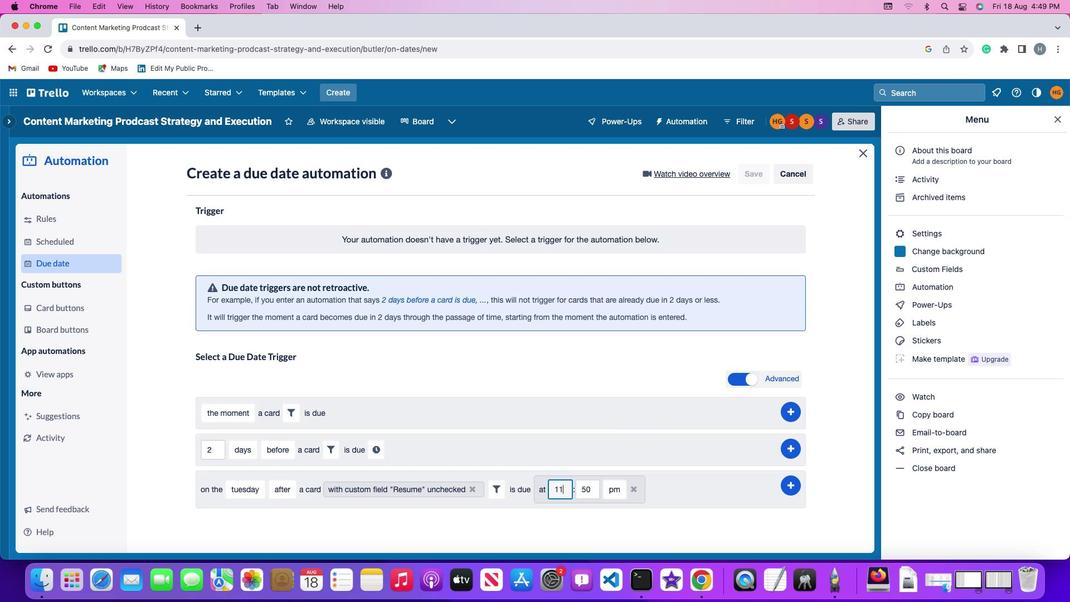 
Action: Mouse moved to (598, 489)
Screenshot: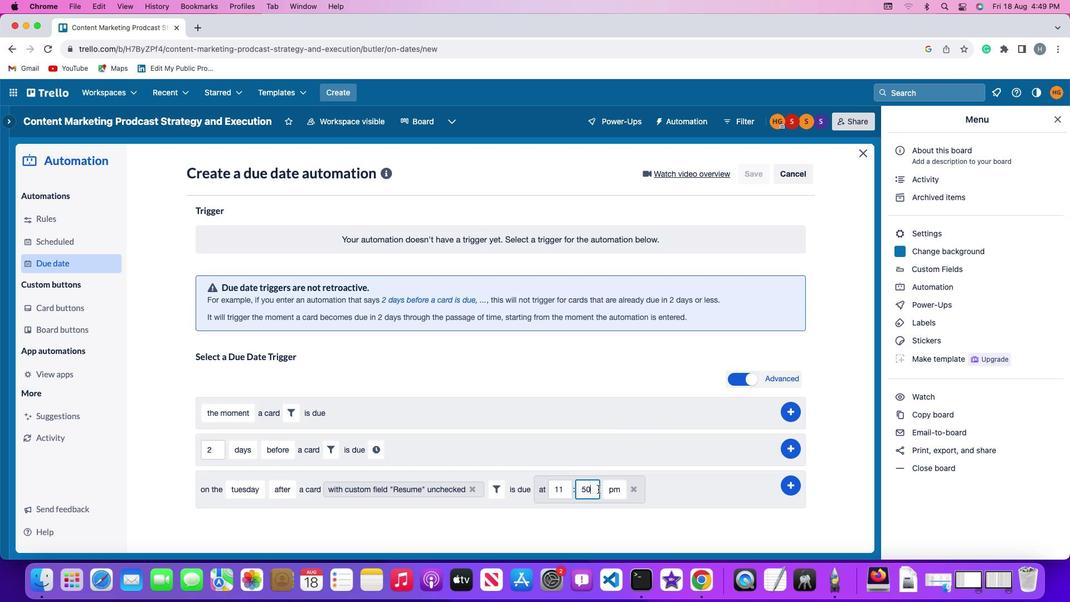
Action: Mouse pressed left at (598, 489)
Screenshot: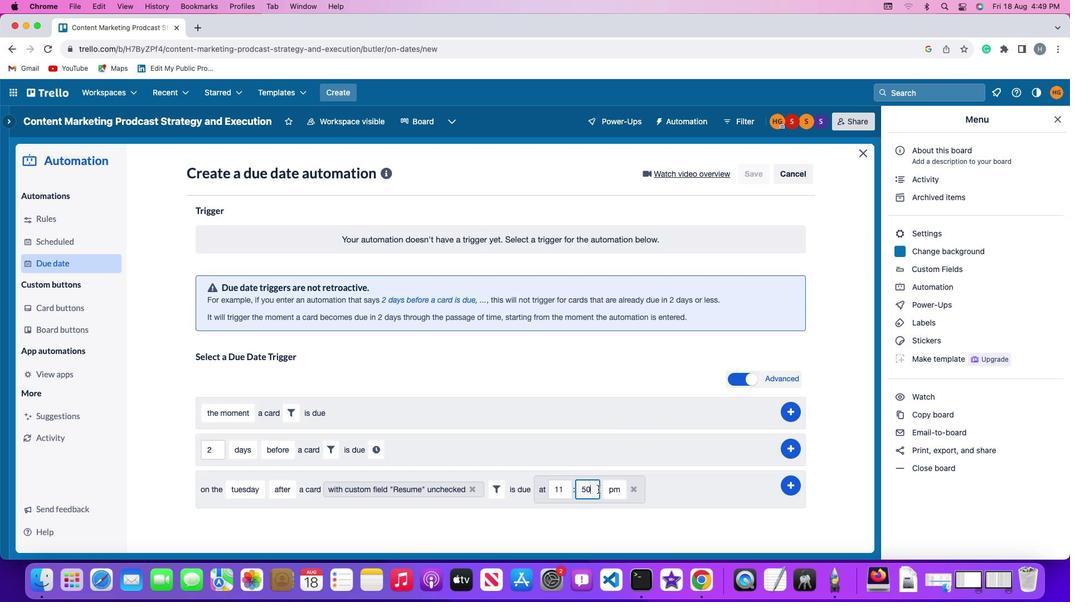 
Action: Key pressed Key.backspaceKey.backspace
Screenshot: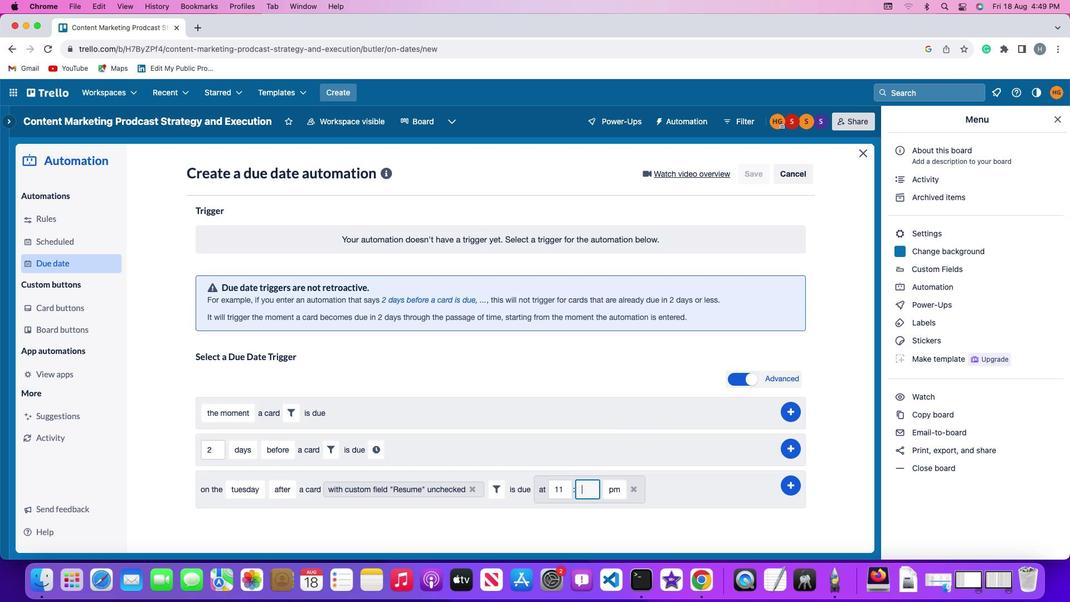
Action: Mouse moved to (598, 489)
Screenshot: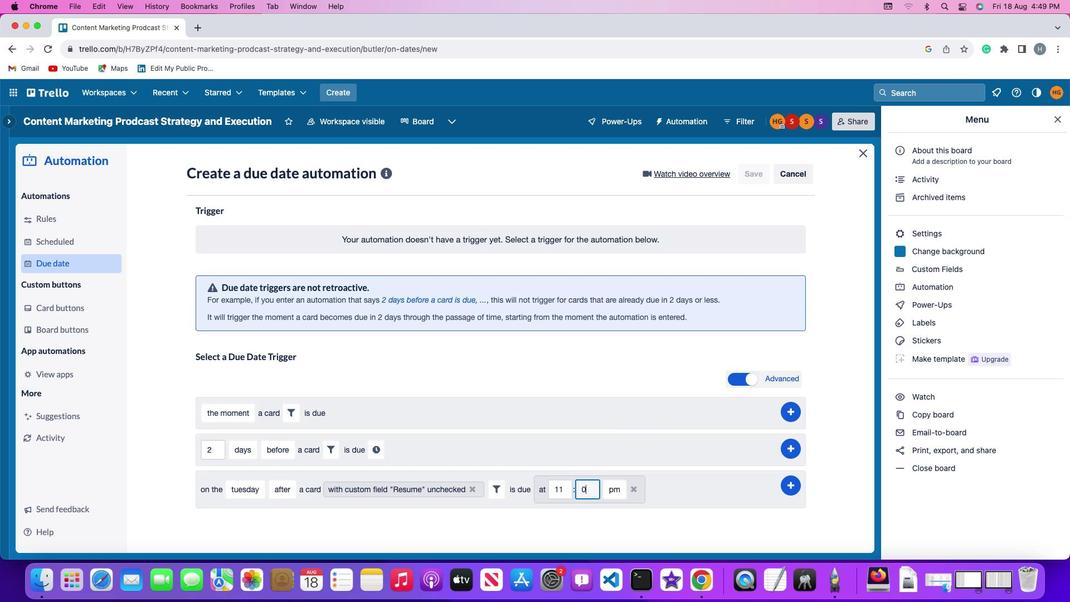 
Action: Key pressed '0''0'
Screenshot: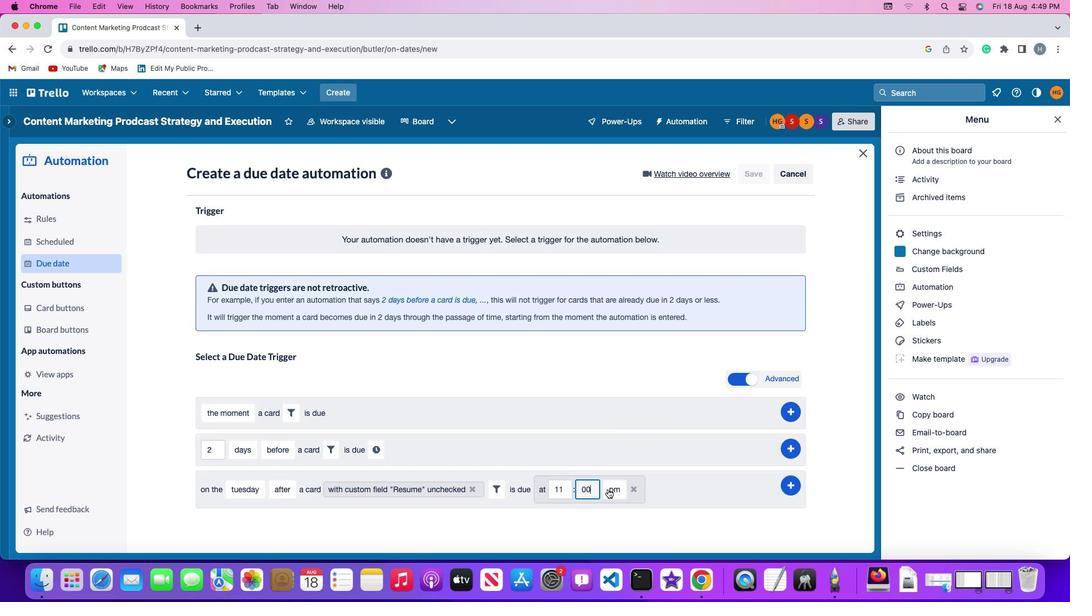 
Action: Mouse moved to (617, 487)
Screenshot: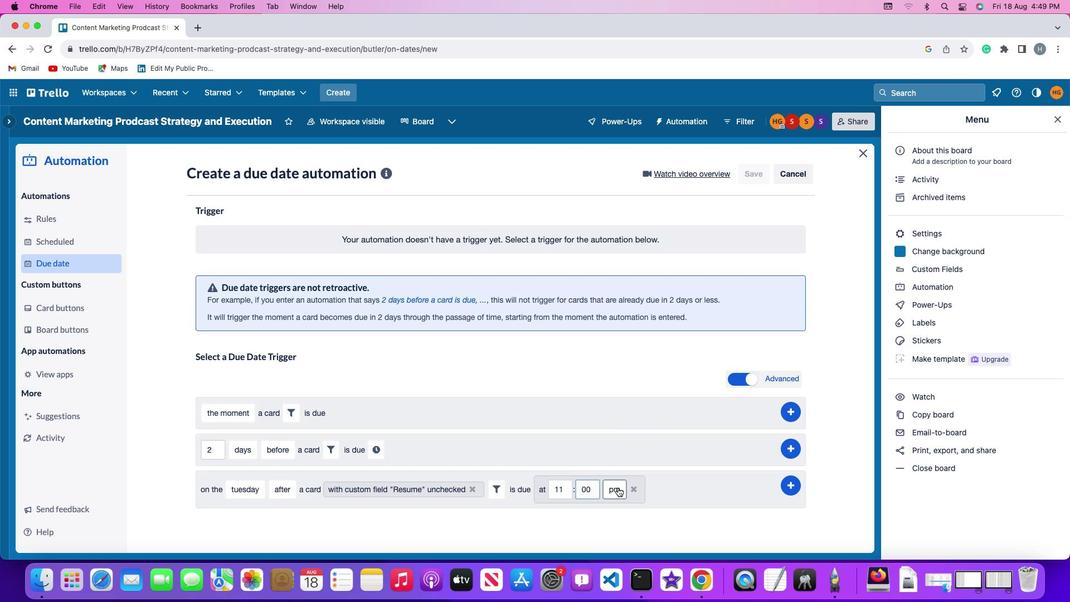 
Action: Mouse pressed left at (617, 487)
Screenshot: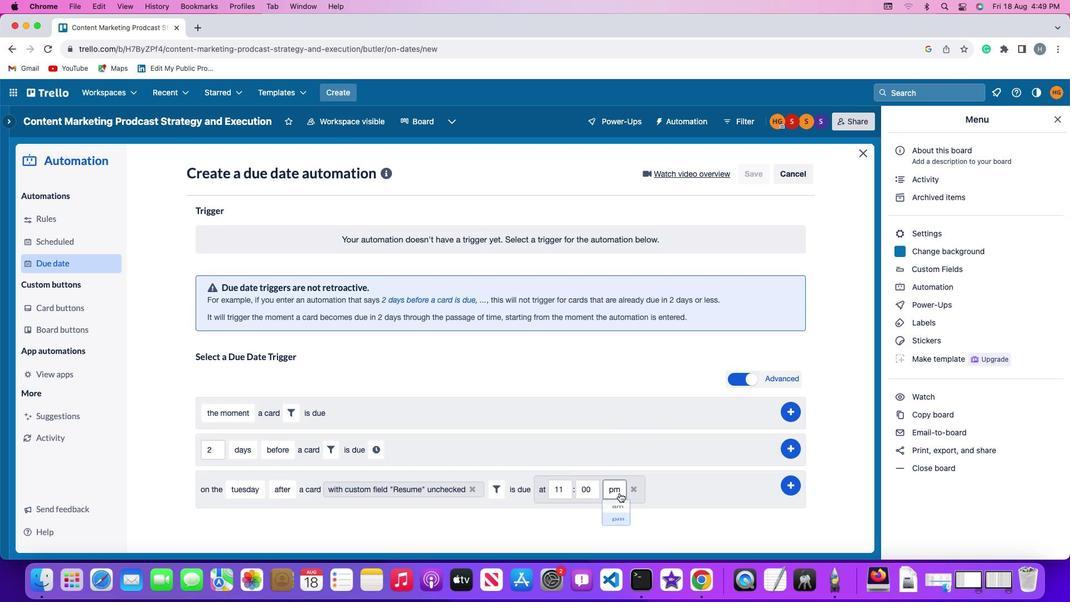 
Action: Mouse moved to (619, 502)
Screenshot: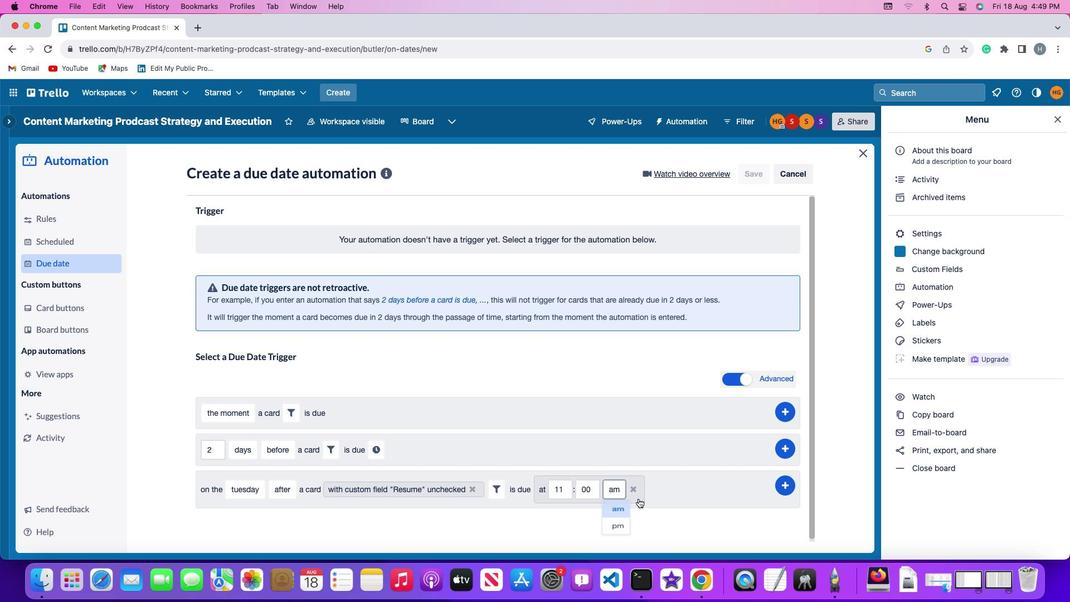 
Action: Mouse pressed left at (619, 502)
Screenshot: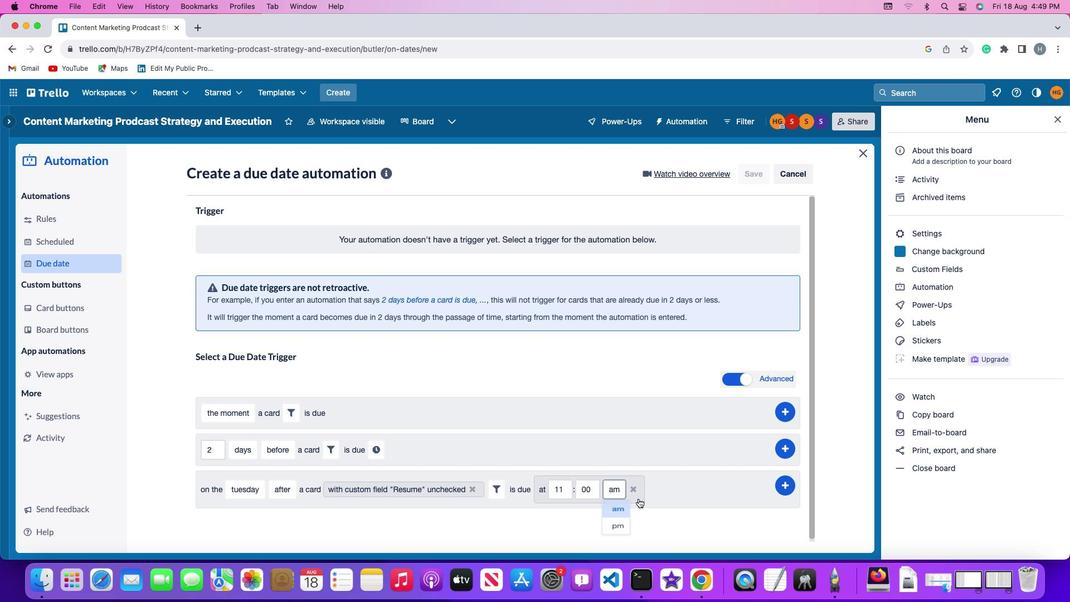 
Action: Mouse moved to (788, 484)
Screenshot: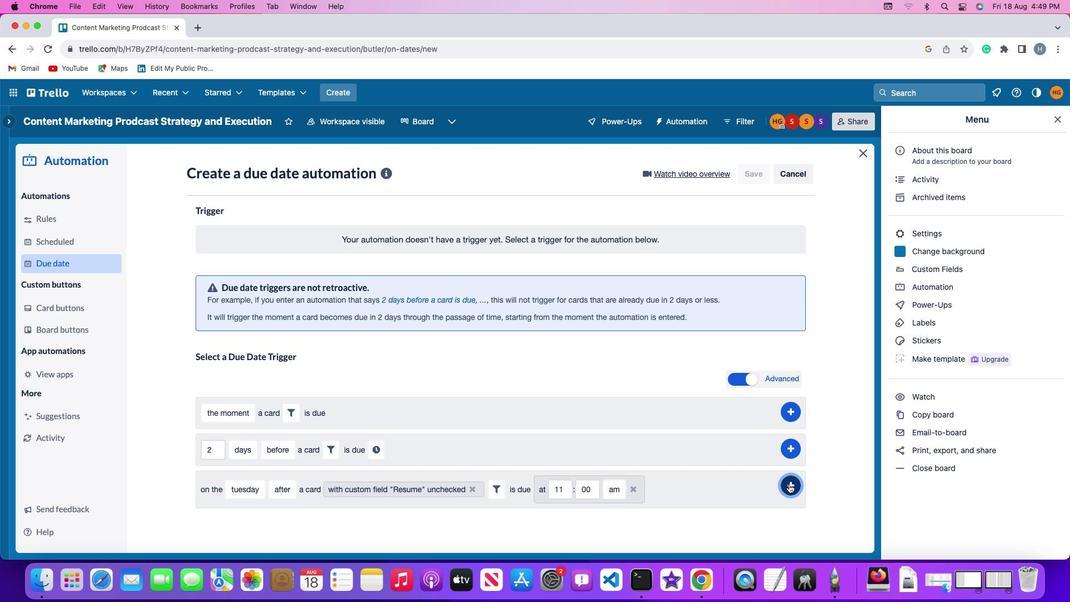 
Action: Mouse pressed left at (788, 484)
Screenshot: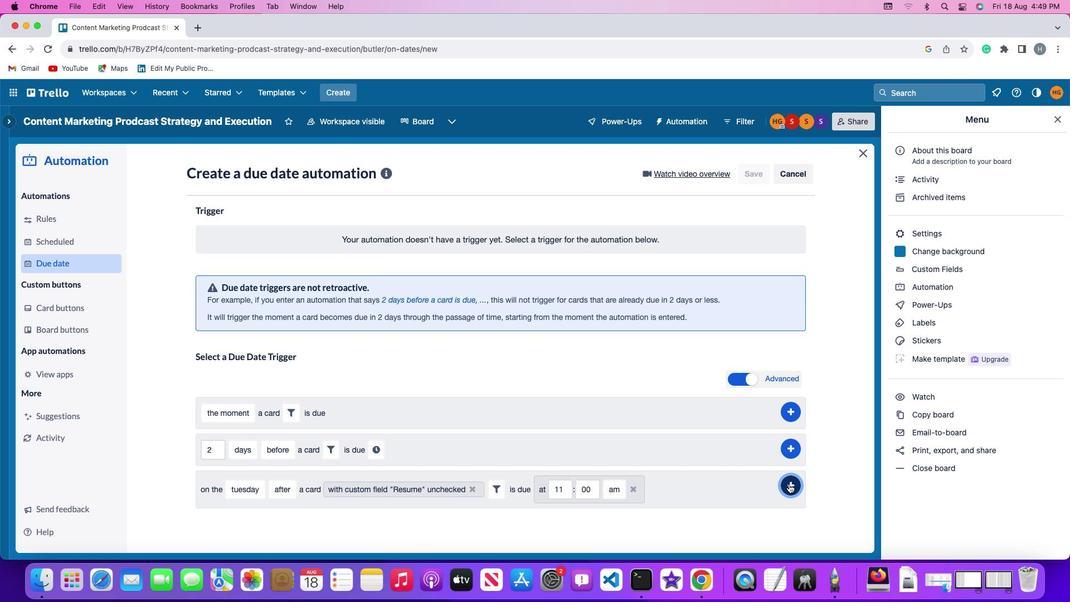 
Action: Mouse moved to (831, 389)
Screenshot: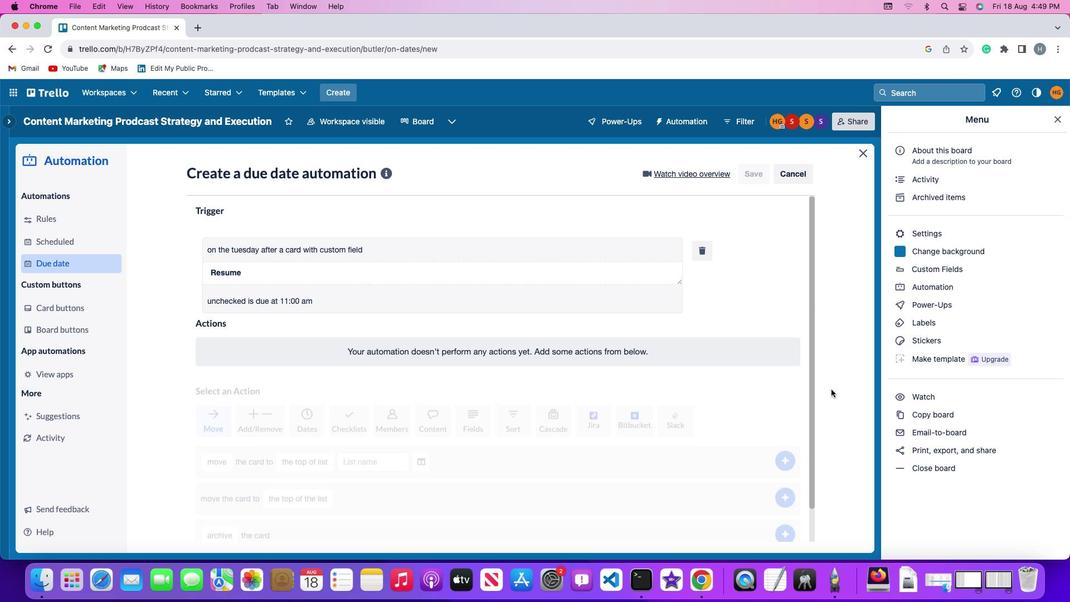 
